 Task: Check the sale-to-list ratio of balcony in the last 3 years.
Action: Mouse moved to (1095, 251)
Screenshot: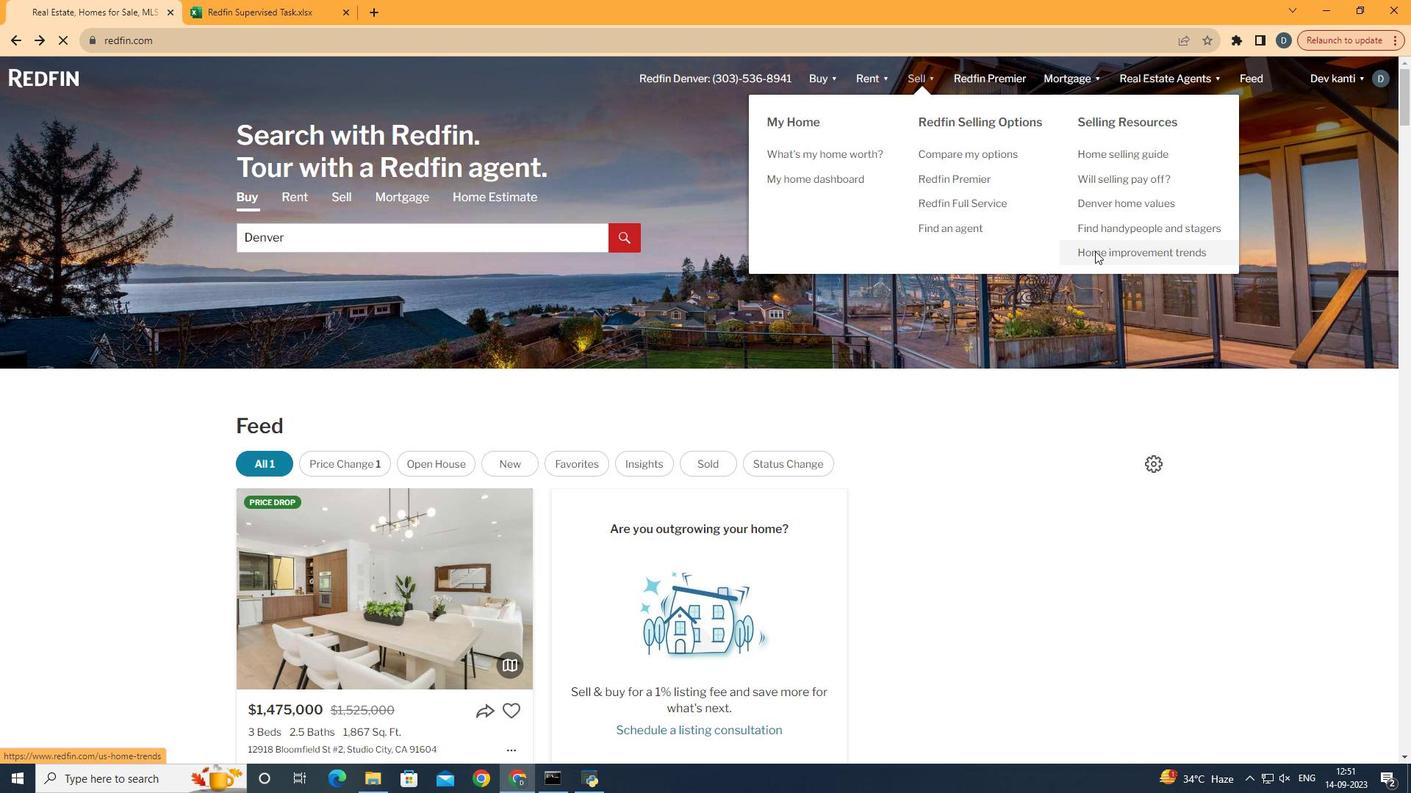 
Action: Mouse pressed left at (1095, 251)
Screenshot: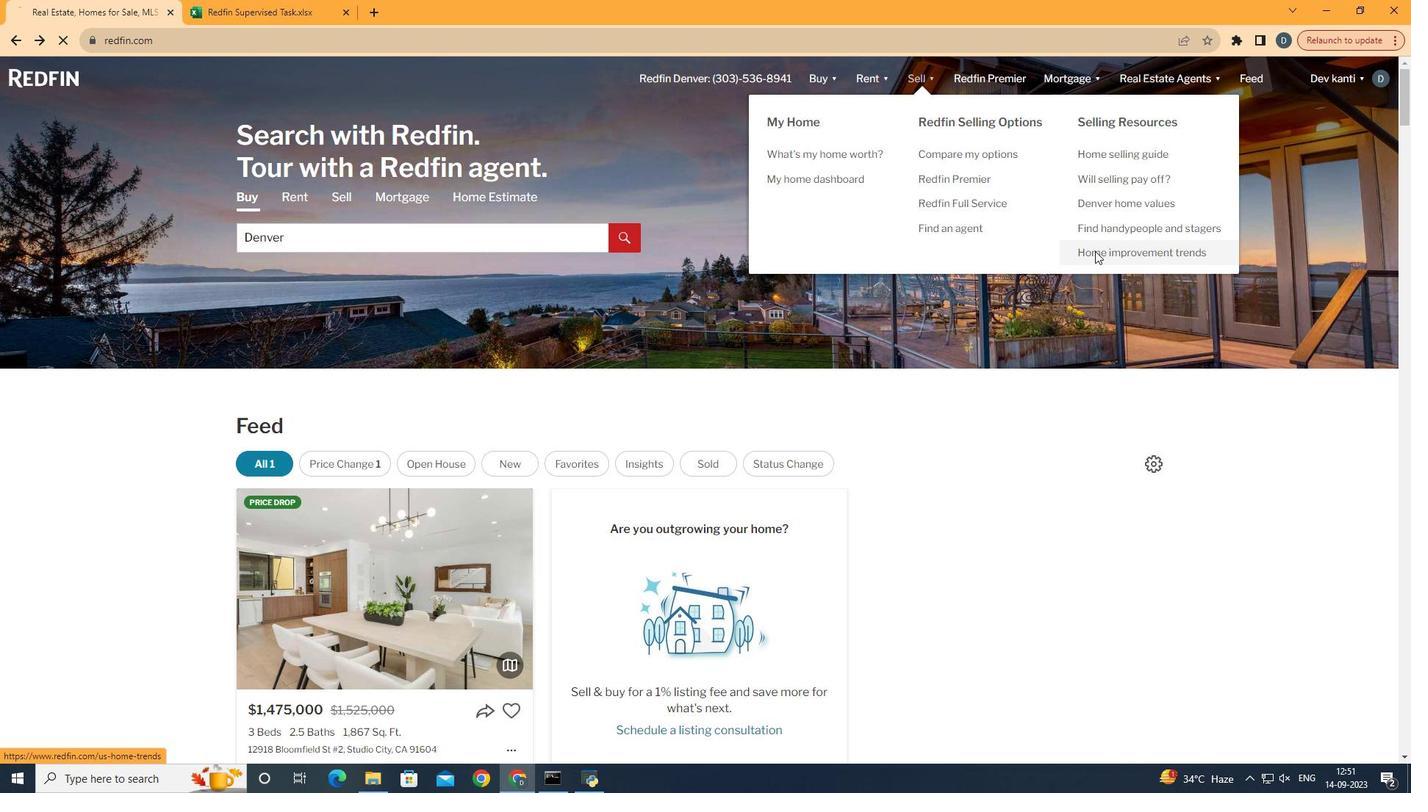 
Action: Mouse moved to (346, 282)
Screenshot: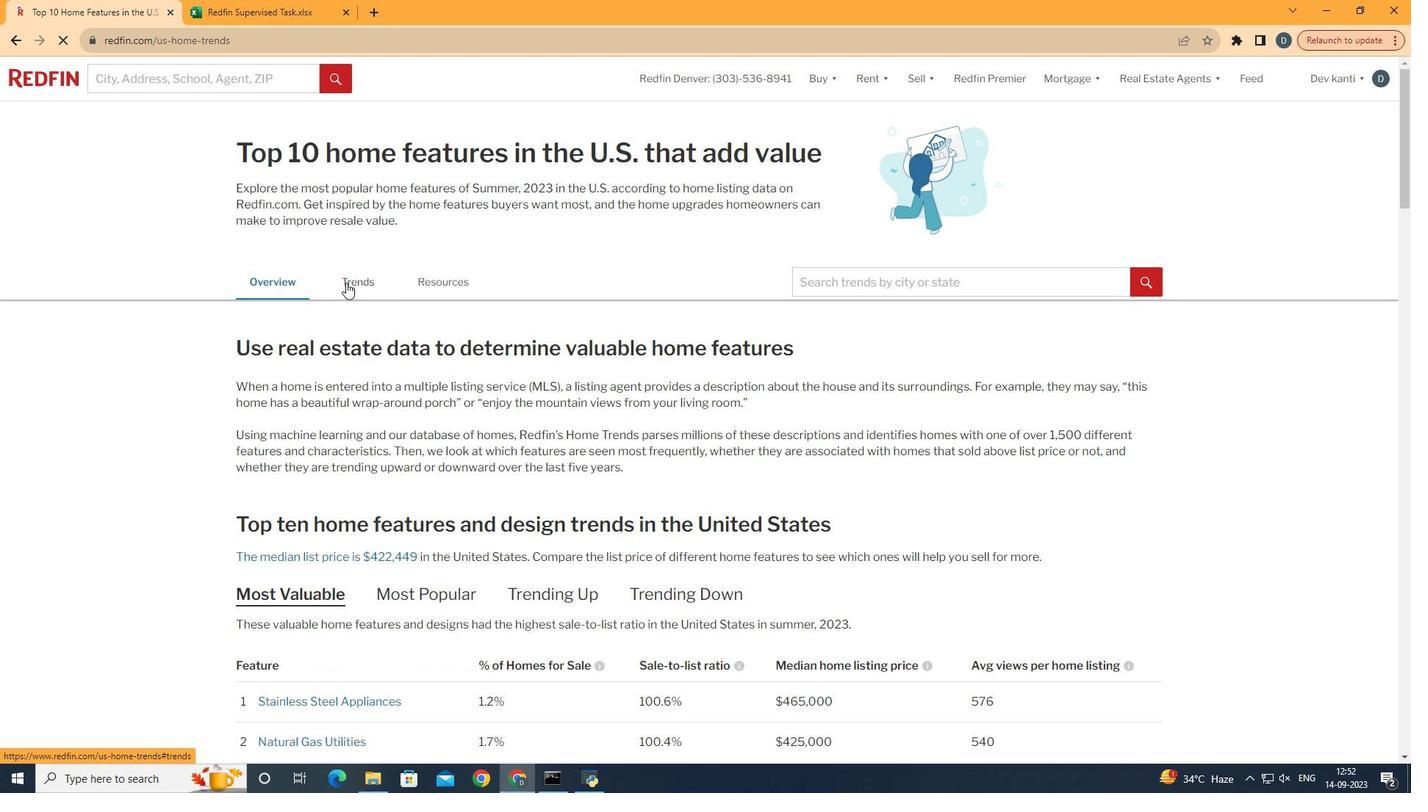 
Action: Mouse pressed left at (346, 282)
Screenshot: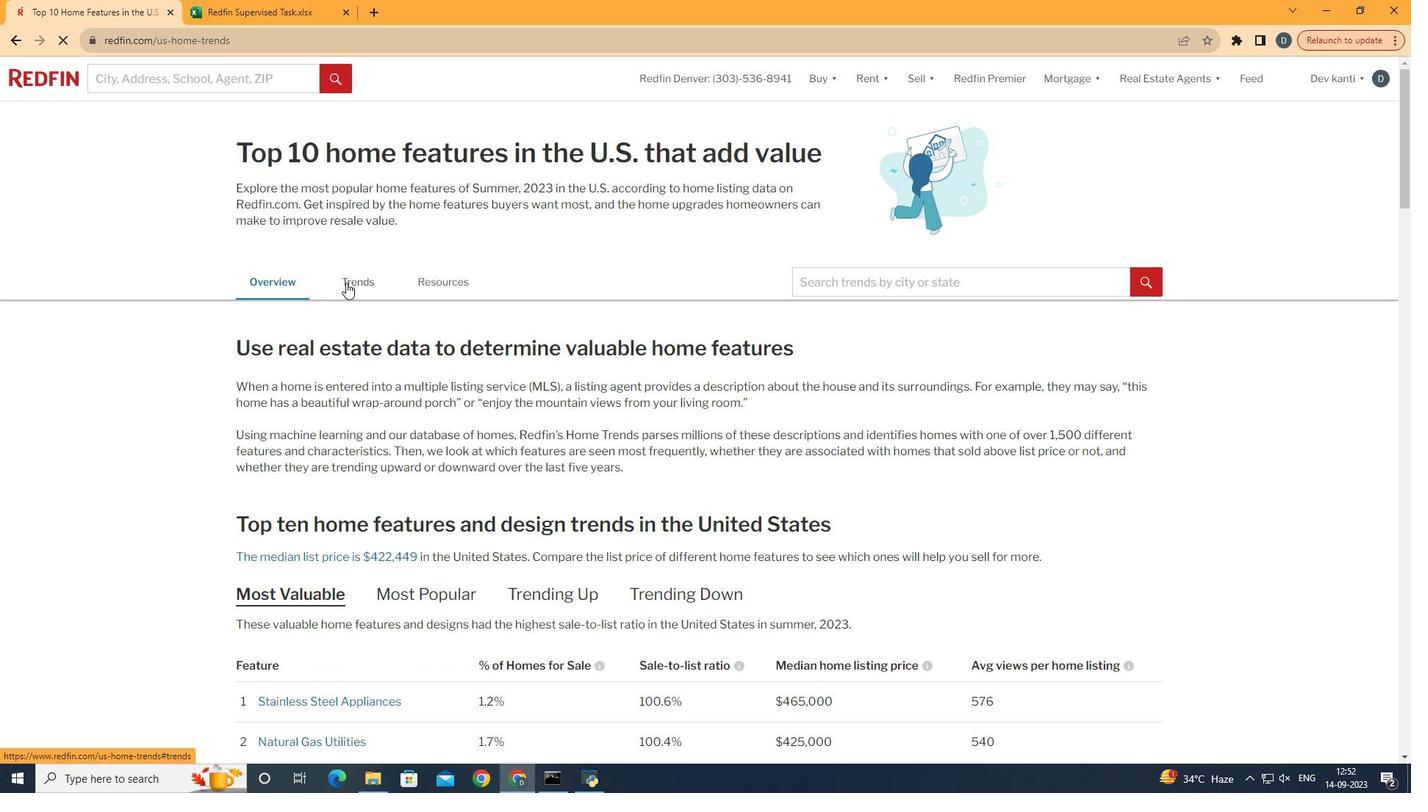 
Action: Mouse moved to (333, 476)
Screenshot: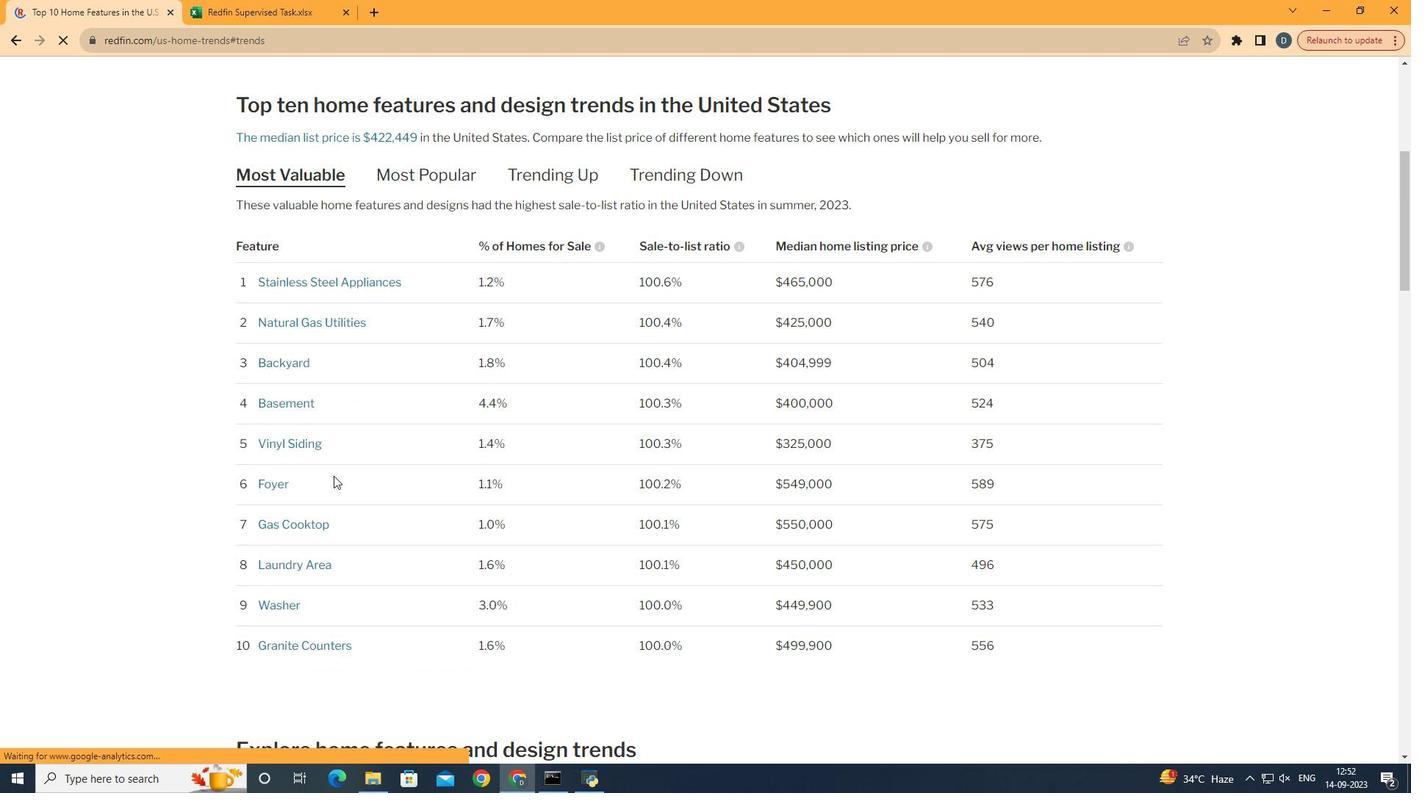 
Action: Mouse scrolled (333, 475) with delta (0, 0)
Screenshot: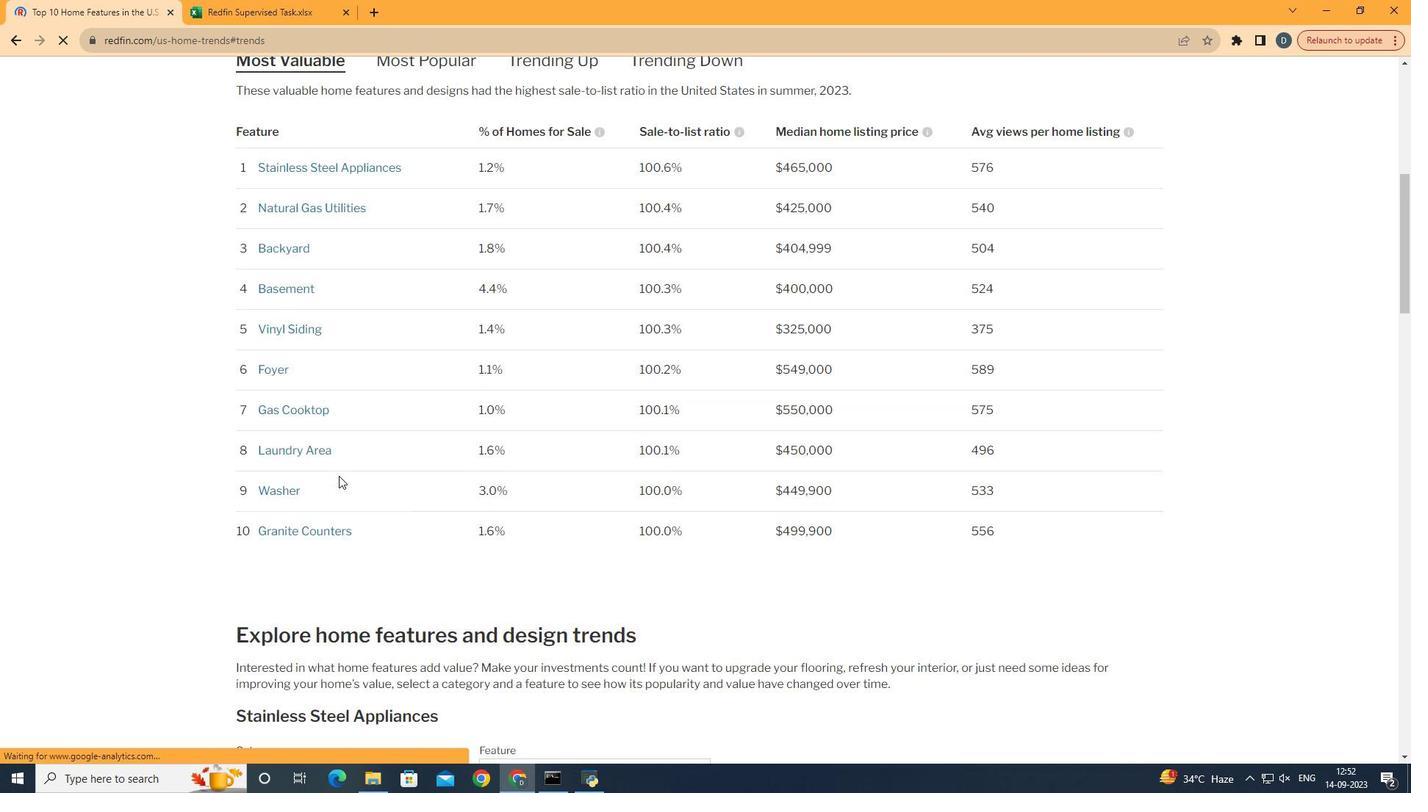 
Action: Mouse scrolled (333, 475) with delta (0, 0)
Screenshot: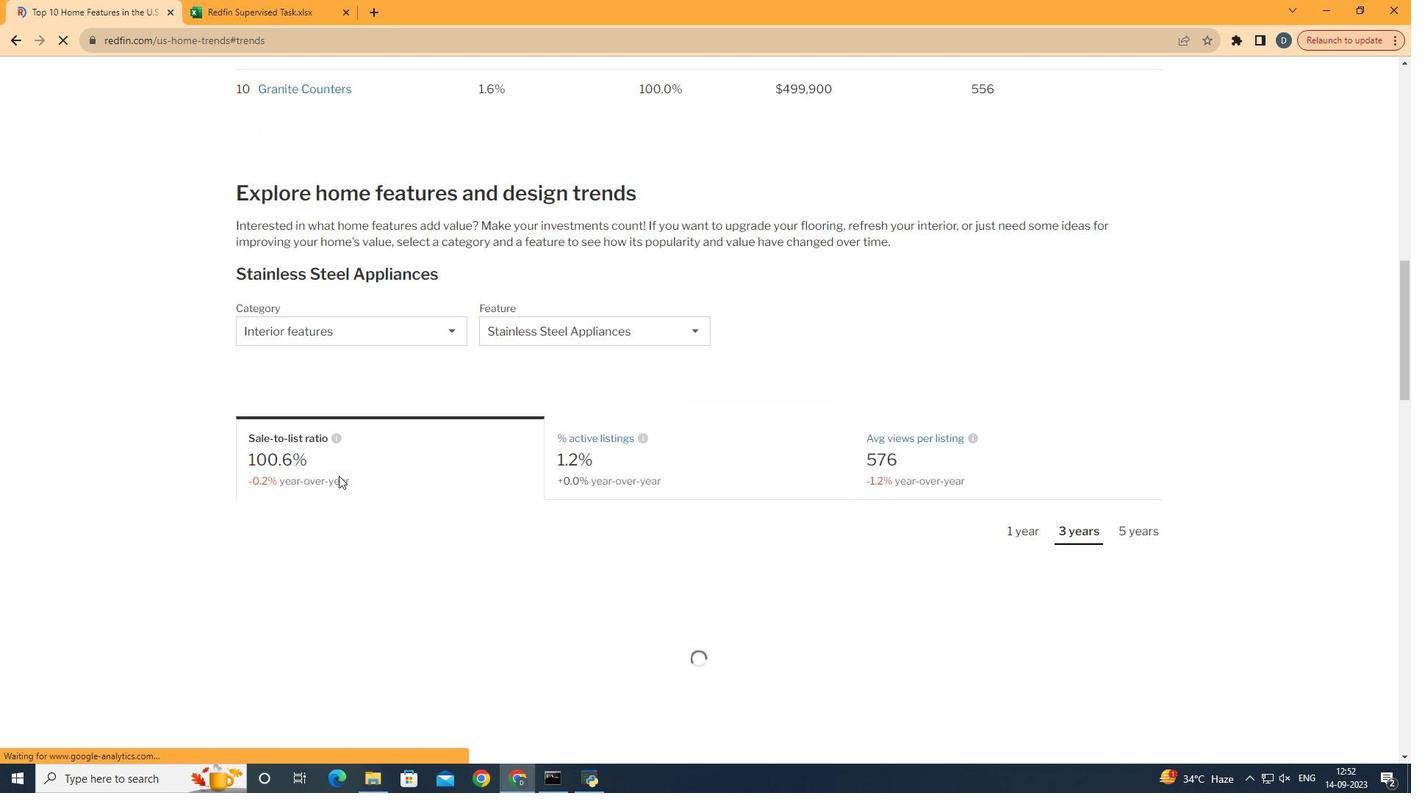 
Action: Mouse scrolled (333, 475) with delta (0, 0)
Screenshot: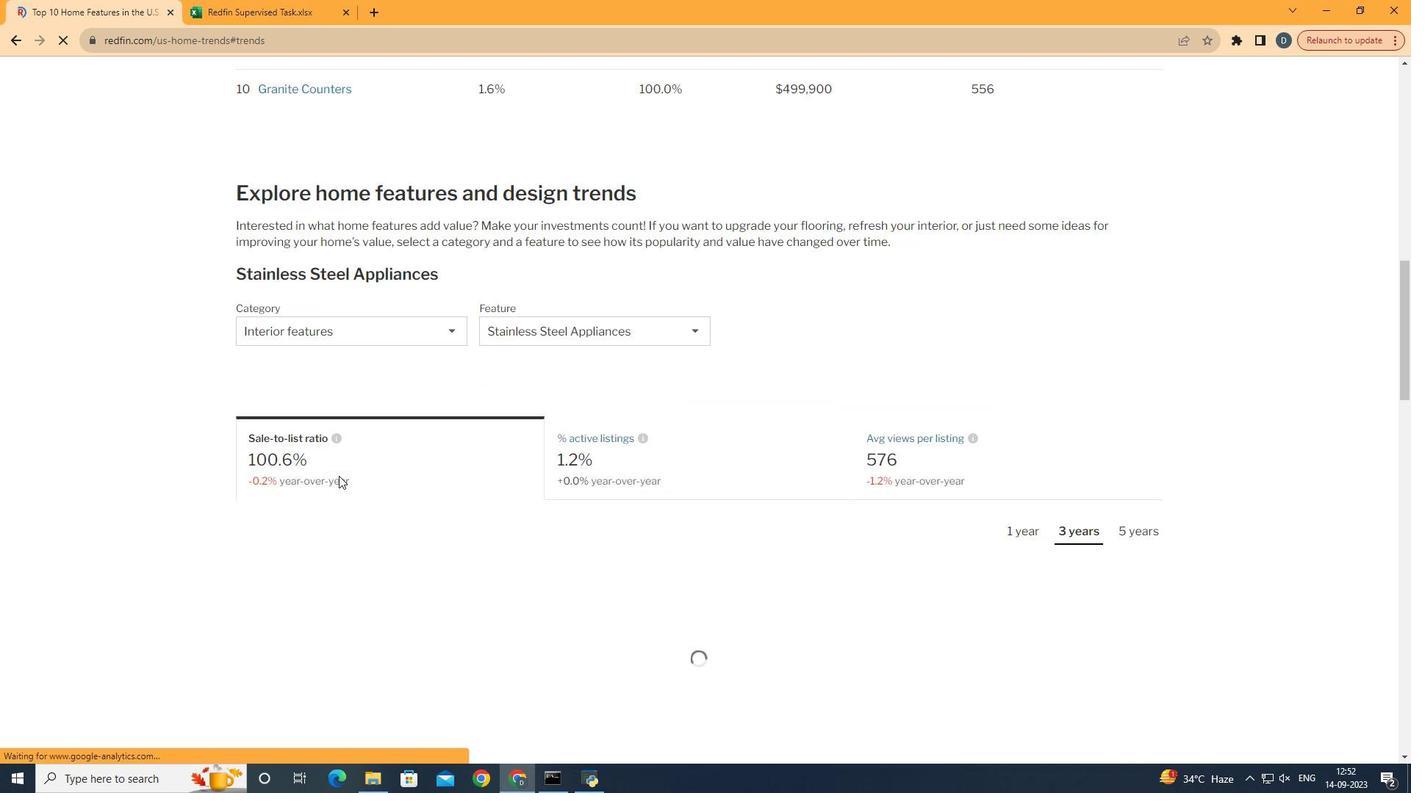 
Action: Mouse scrolled (333, 475) with delta (0, 0)
Screenshot: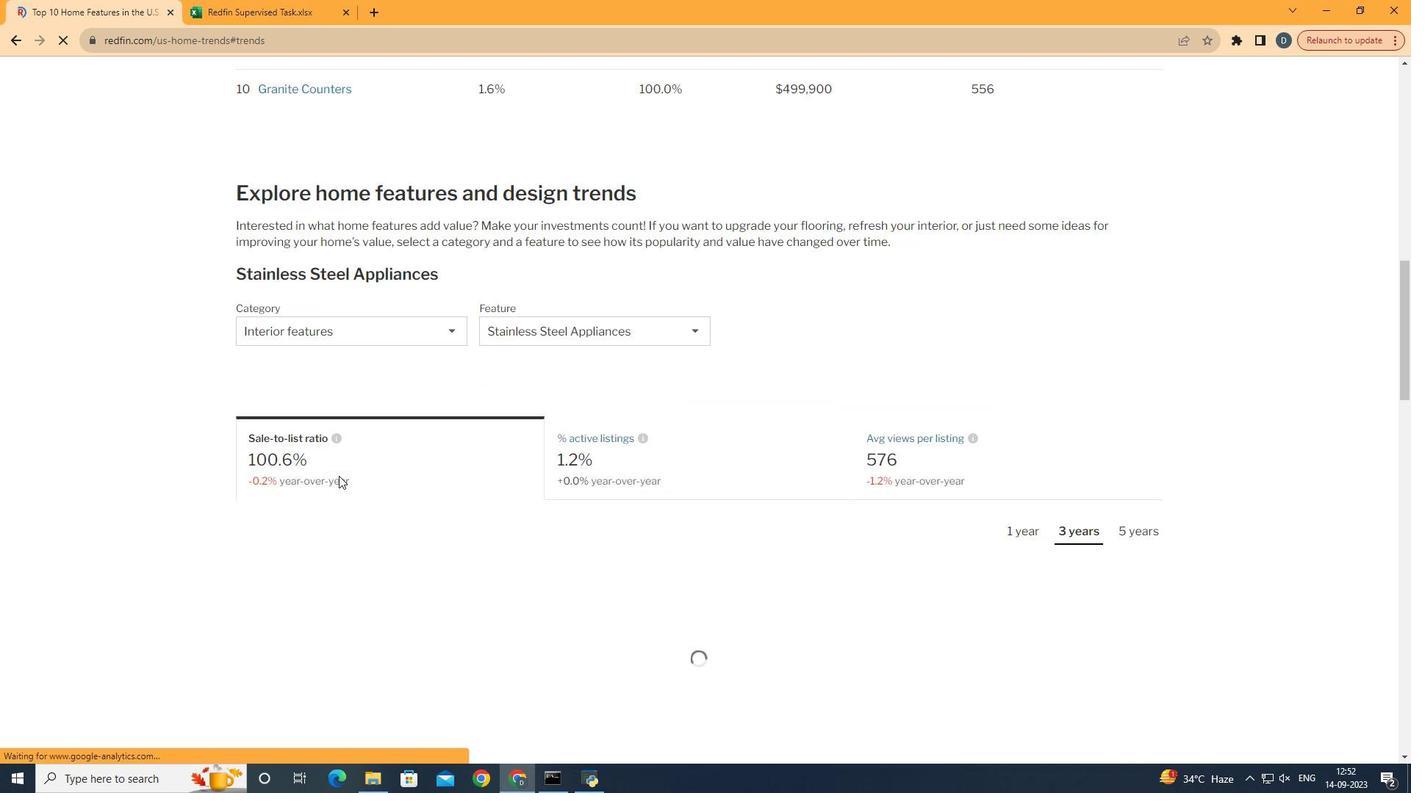 
Action: Mouse scrolled (333, 475) with delta (0, 0)
Screenshot: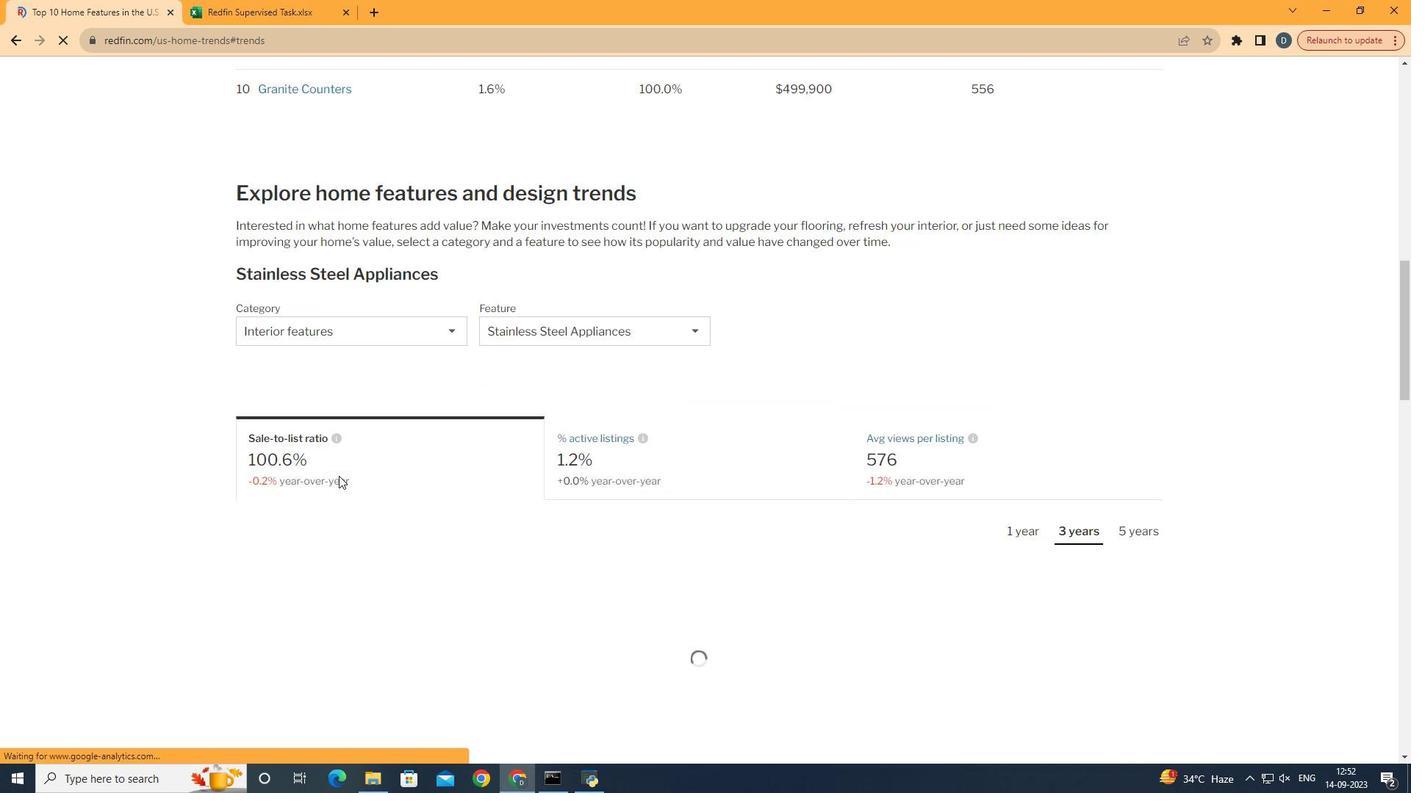 
Action: Mouse moved to (333, 476)
Screenshot: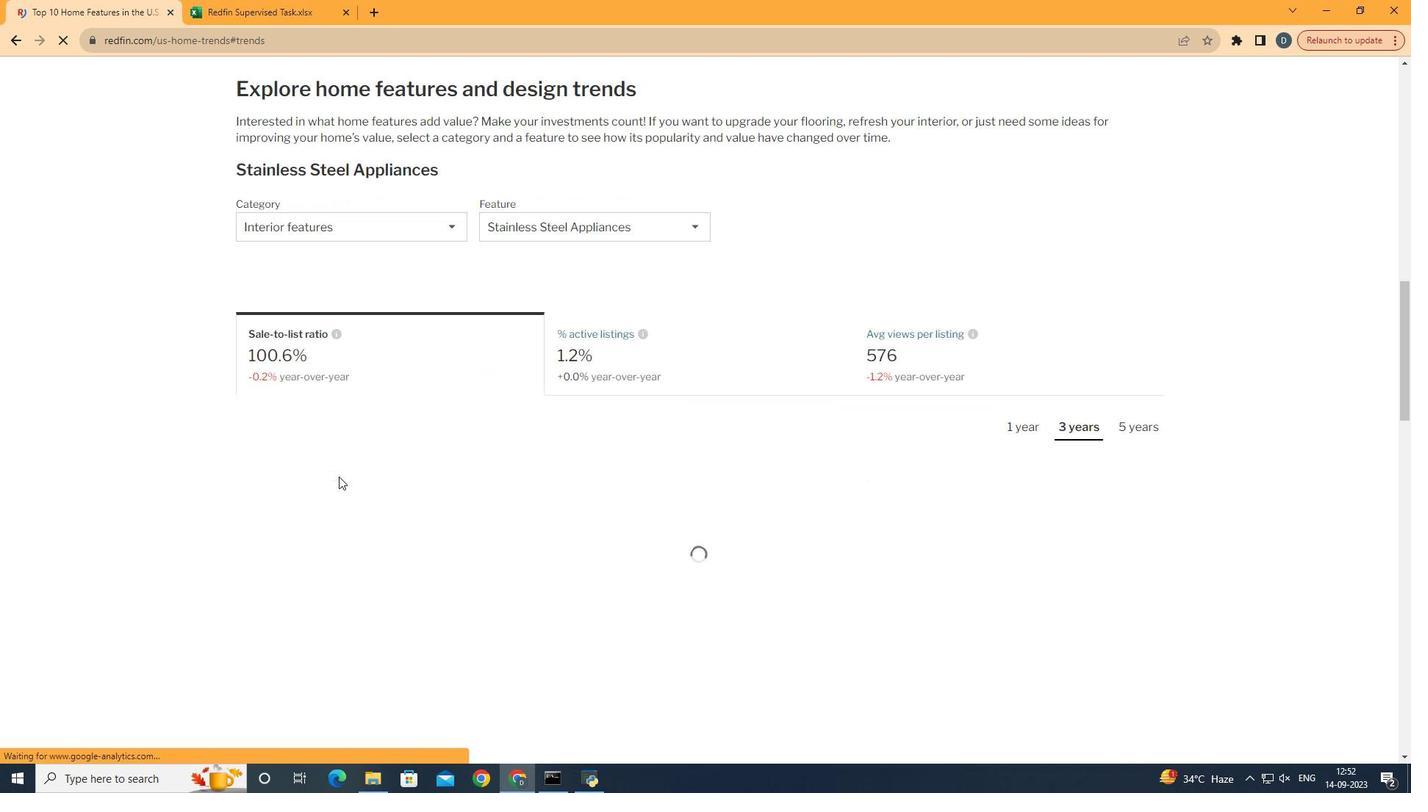 
Action: Mouse scrolled (333, 475) with delta (0, 0)
Screenshot: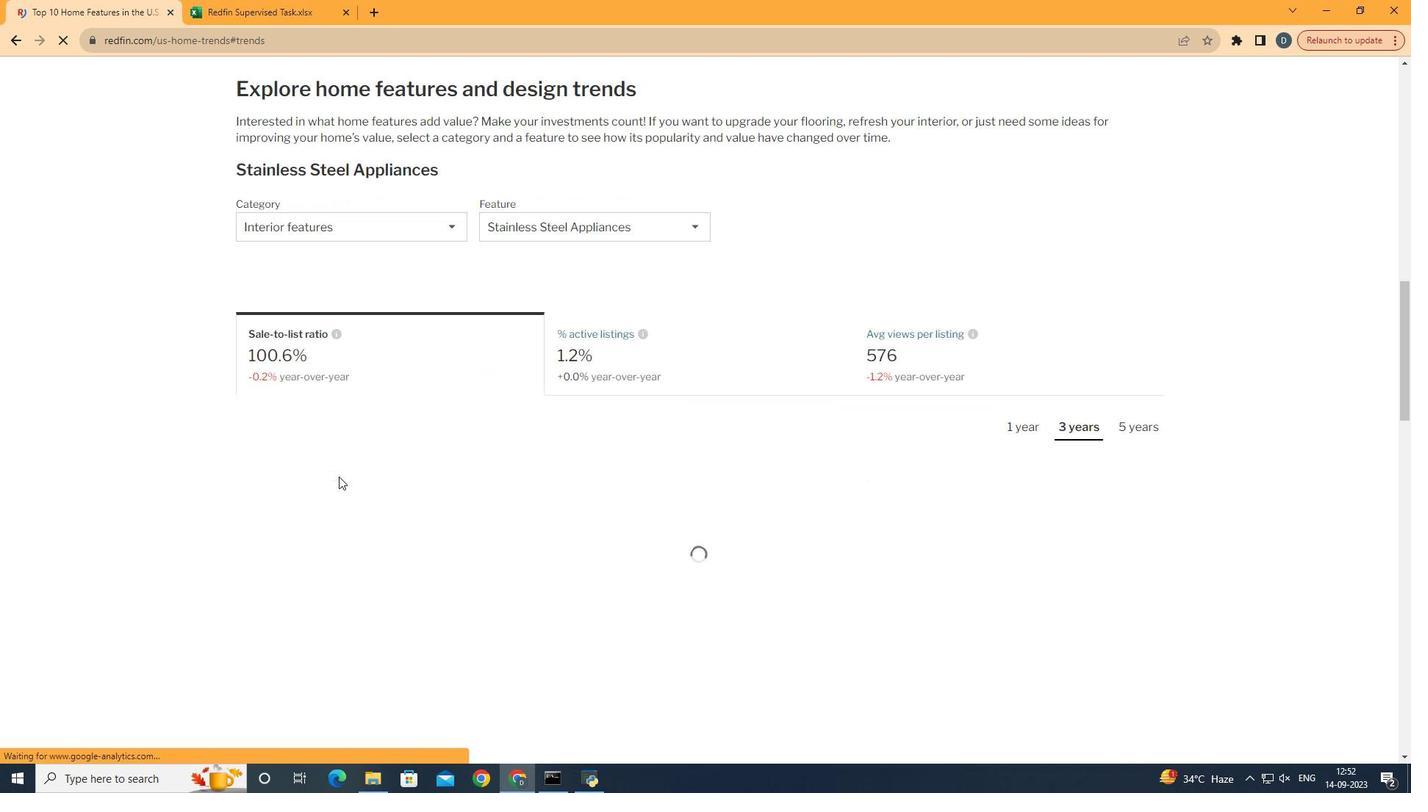 
Action: Mouse moved to (334, 476)
Screenshot: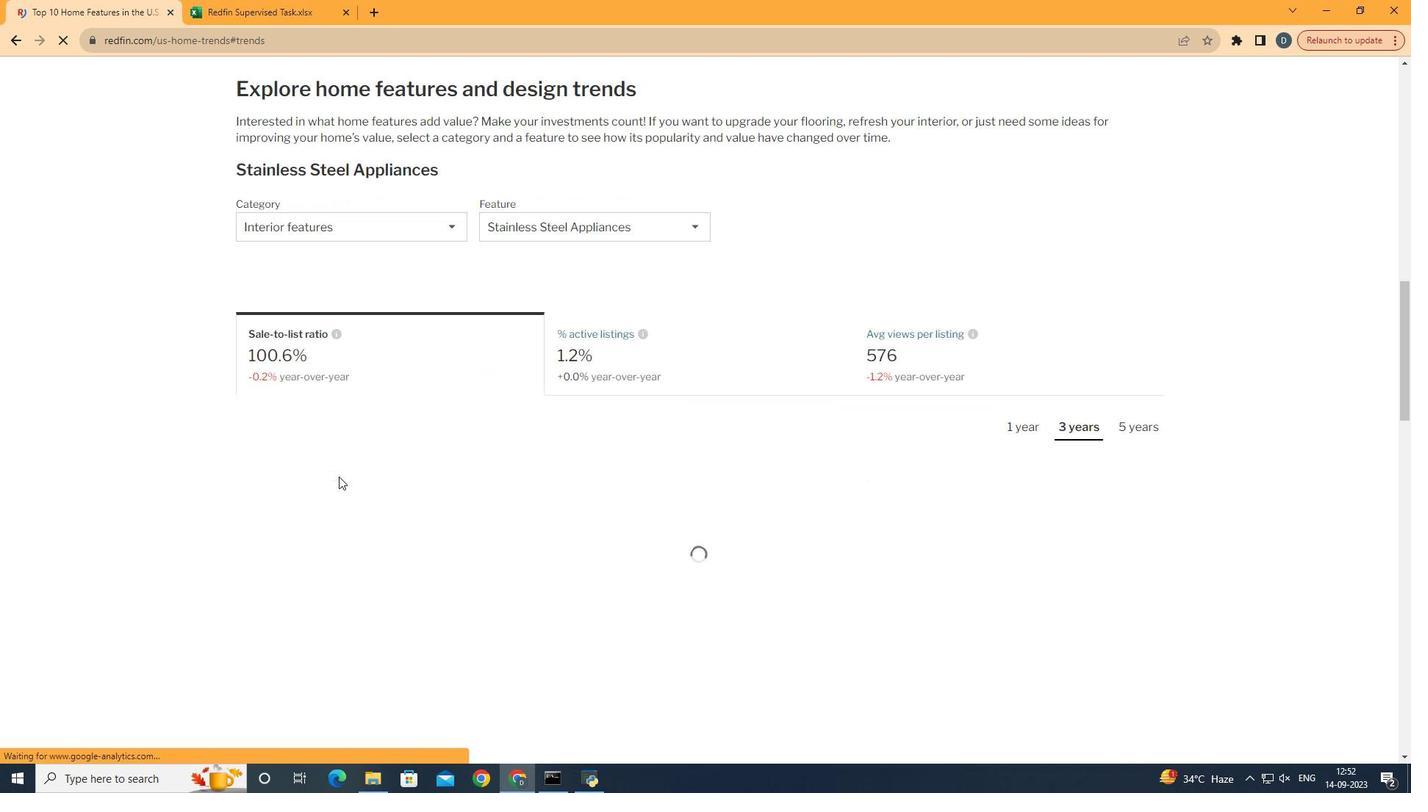 
Action: Mouse scrolled (334, 475) with delta (0, 0)
Screenshot: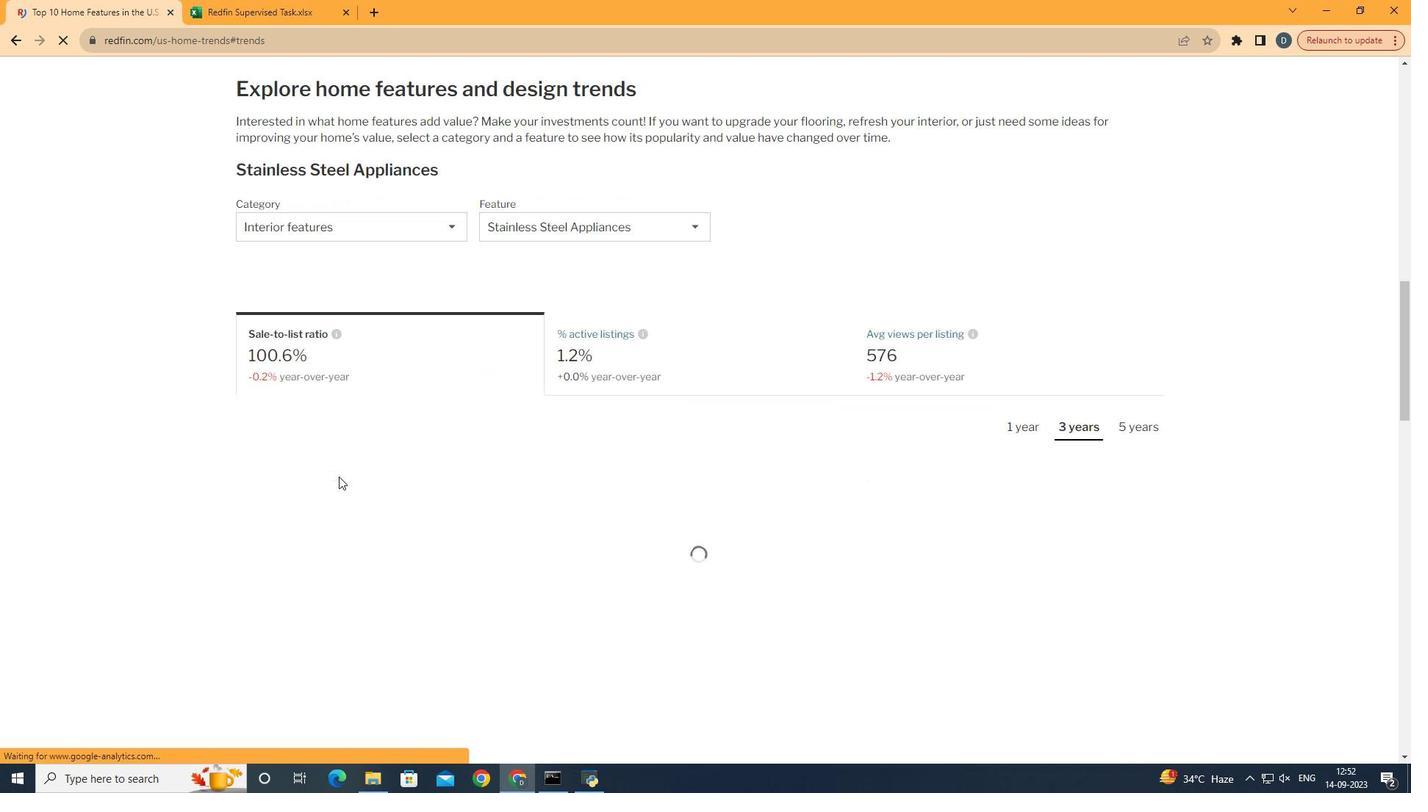 
Action: Mouse moved to (337, 476)
Screenshot: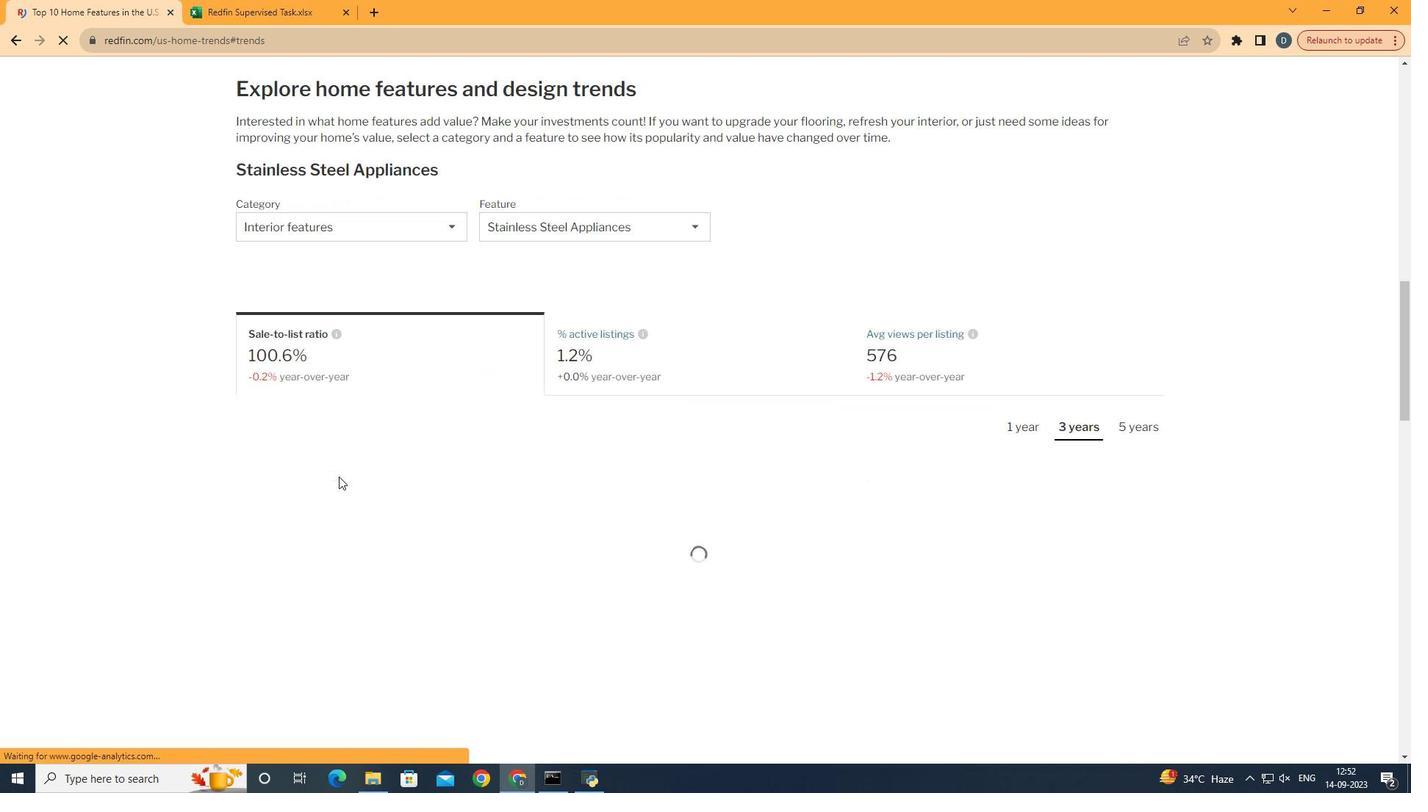 
Action: Mouse scrolled (337, 475) with delta (0, 0)
Screenshot: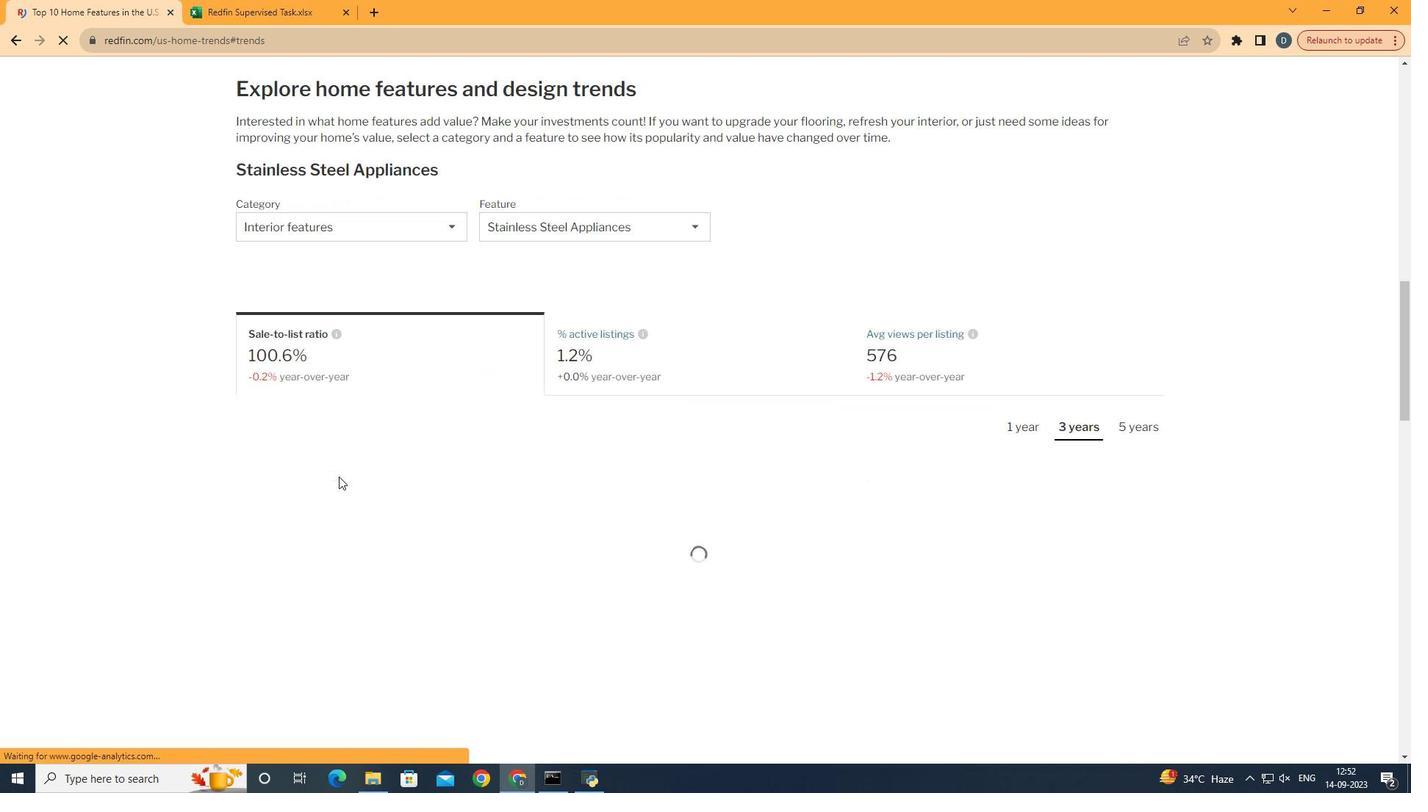 
Action: Mouse moved to (338, 476)
Screenshot: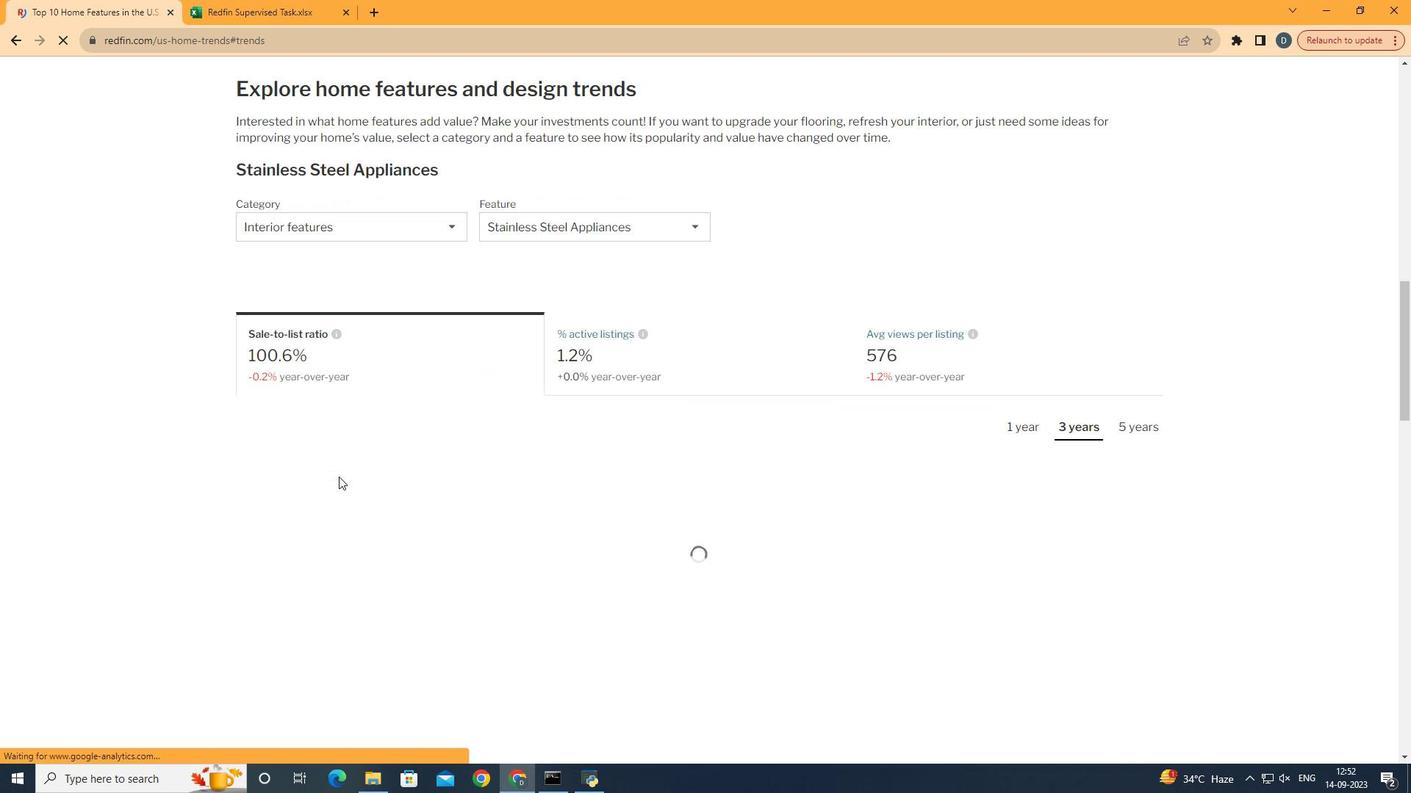 
Action: Mouse scrolled (338, 475) with delta (0, 0)
Screenshot: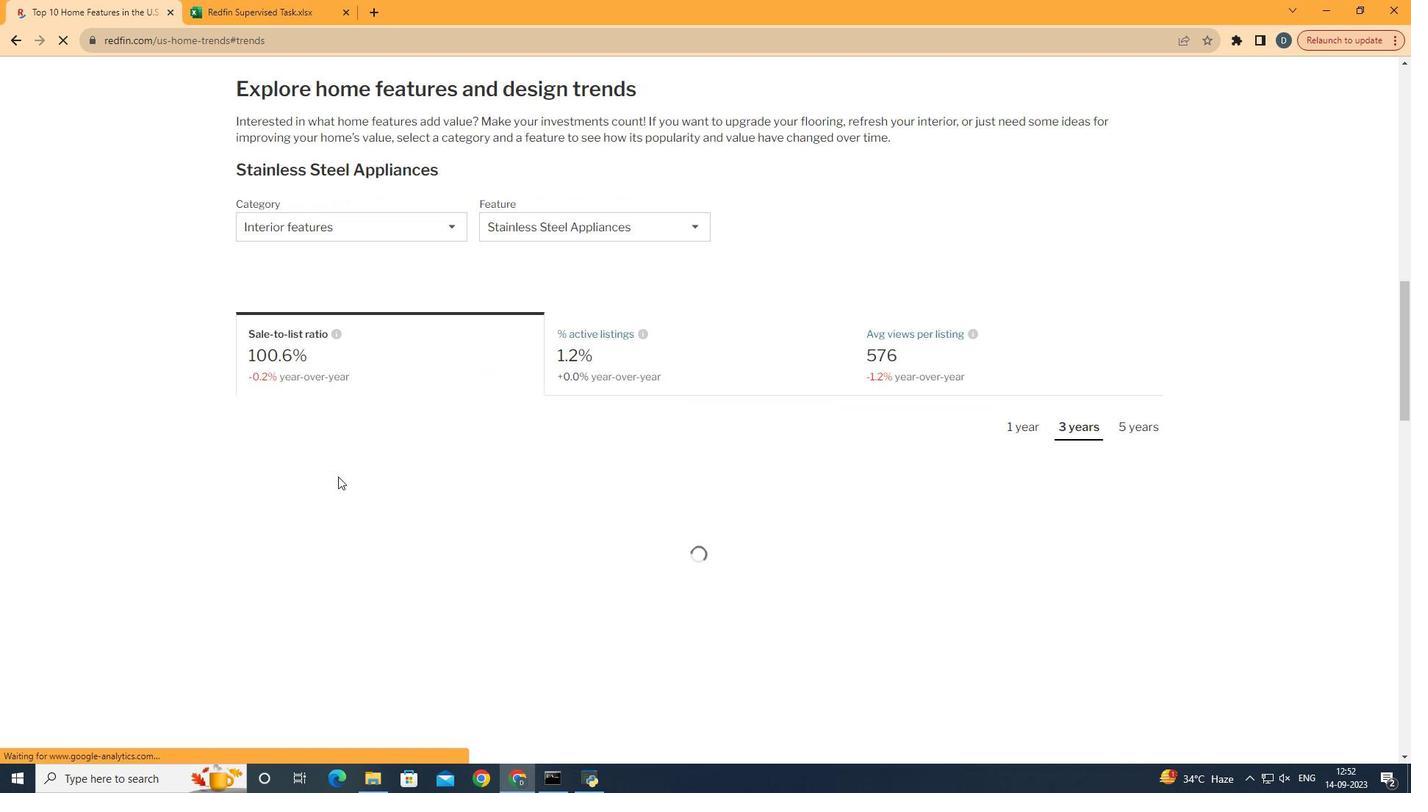 
Action: Mouse moved to (386, 255)
Screenshot: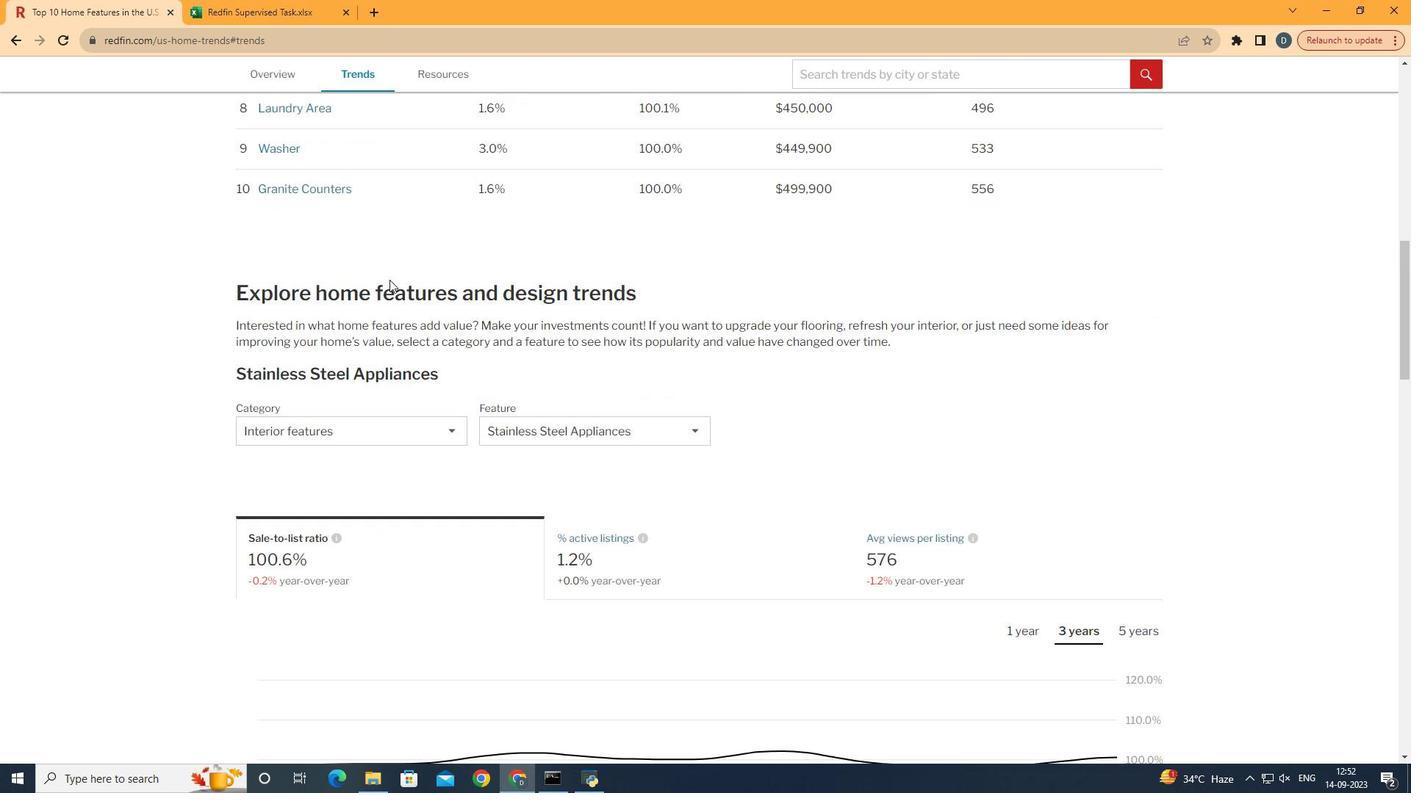 
Action: Mouse scrolled (386, 254) with delta (0, 0)
Screenshot: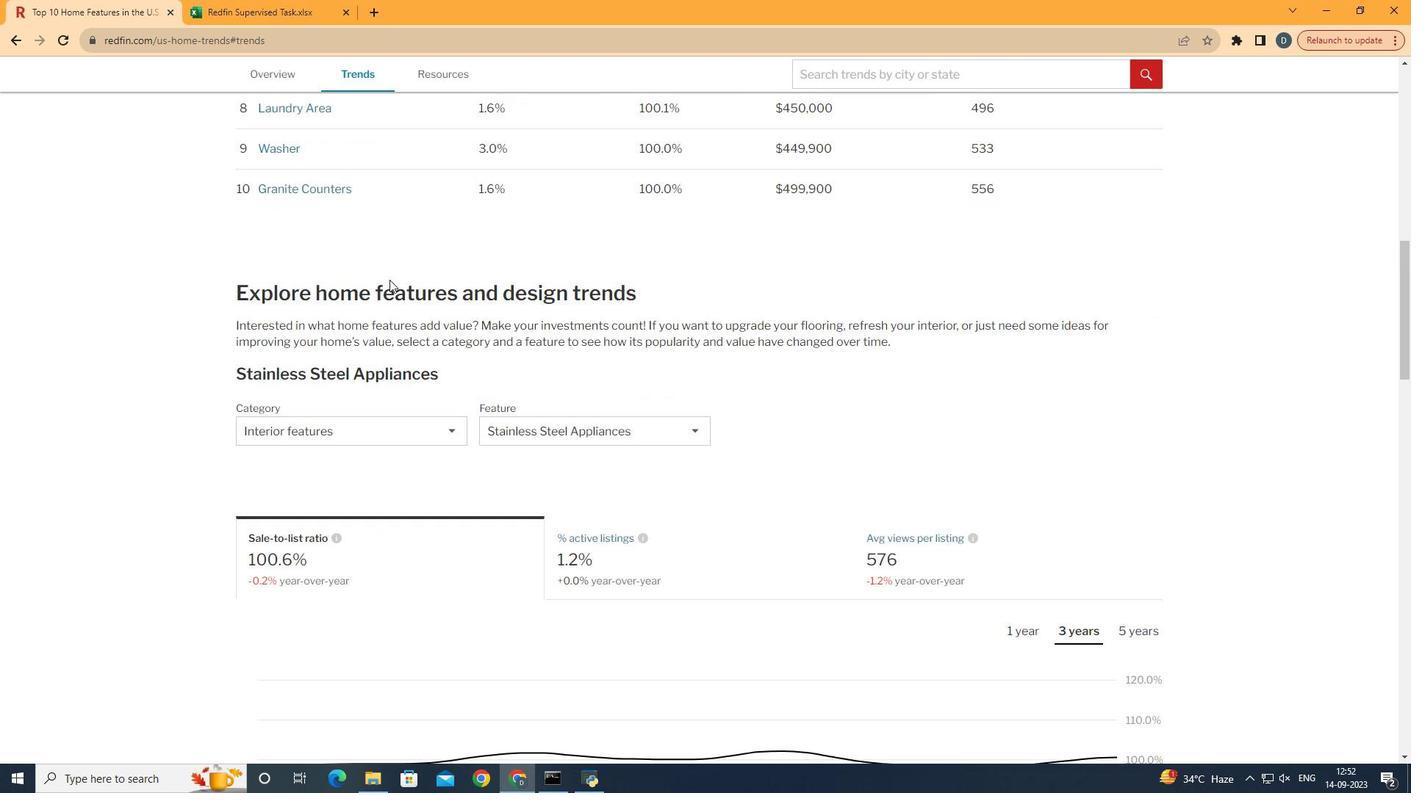 
Action: Mouse moved to (387, 258)
Screenshot: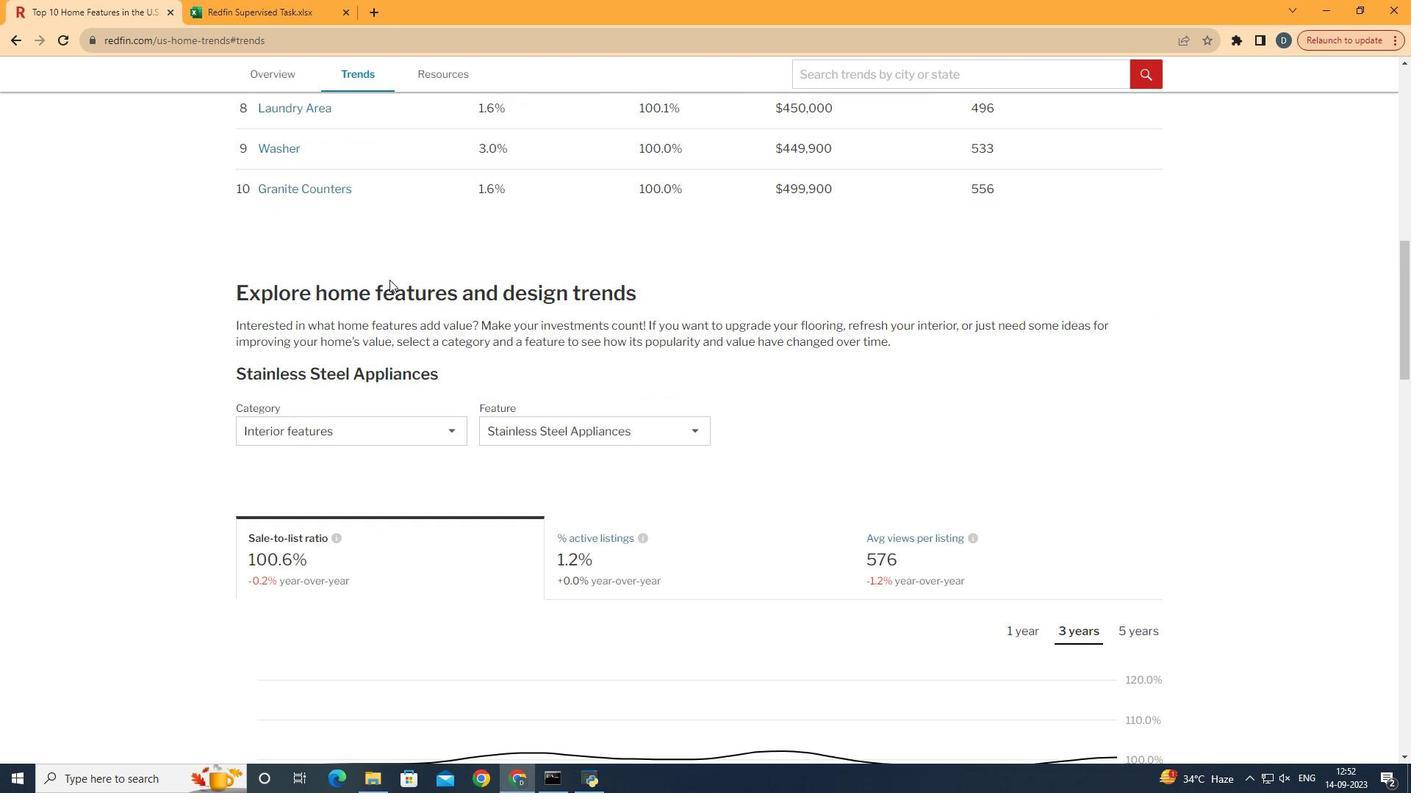 
Action: Mouse scrolled (387, 257) with delta (0, 0)
Screenshot: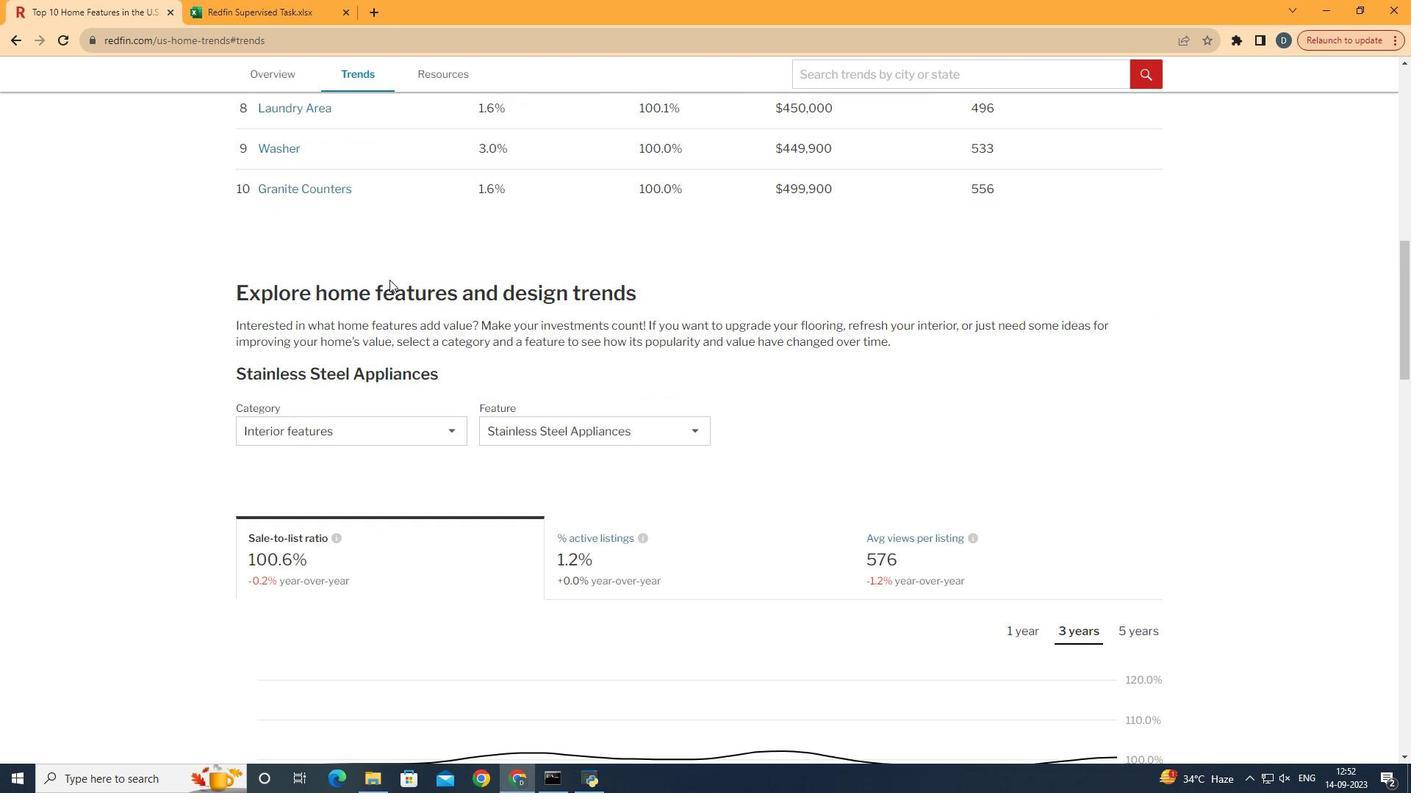 
Action: Mouse moved to (388, 262)
Screenshot: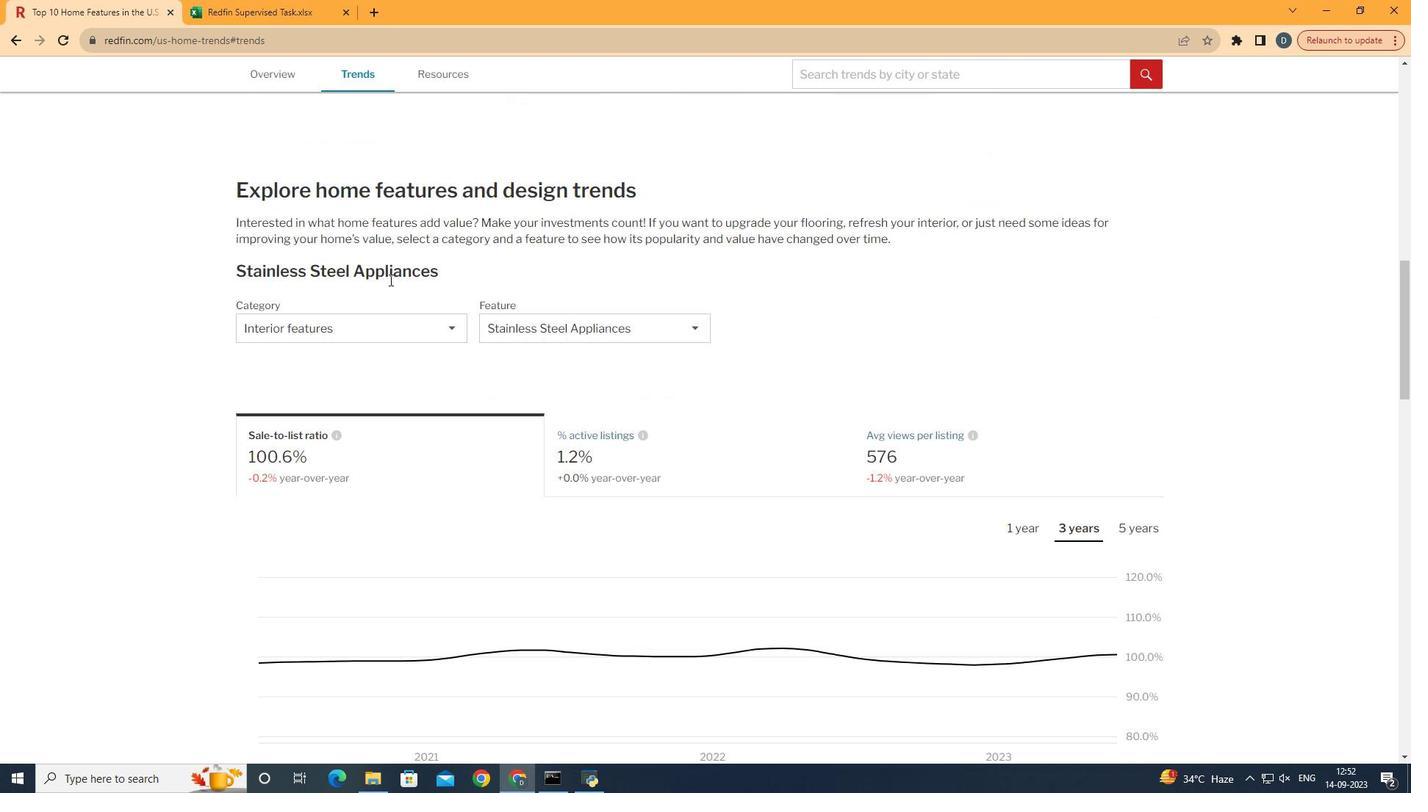 
Action: Mouse scrolled (388, 261) with delta (0, 0)
Screenshot: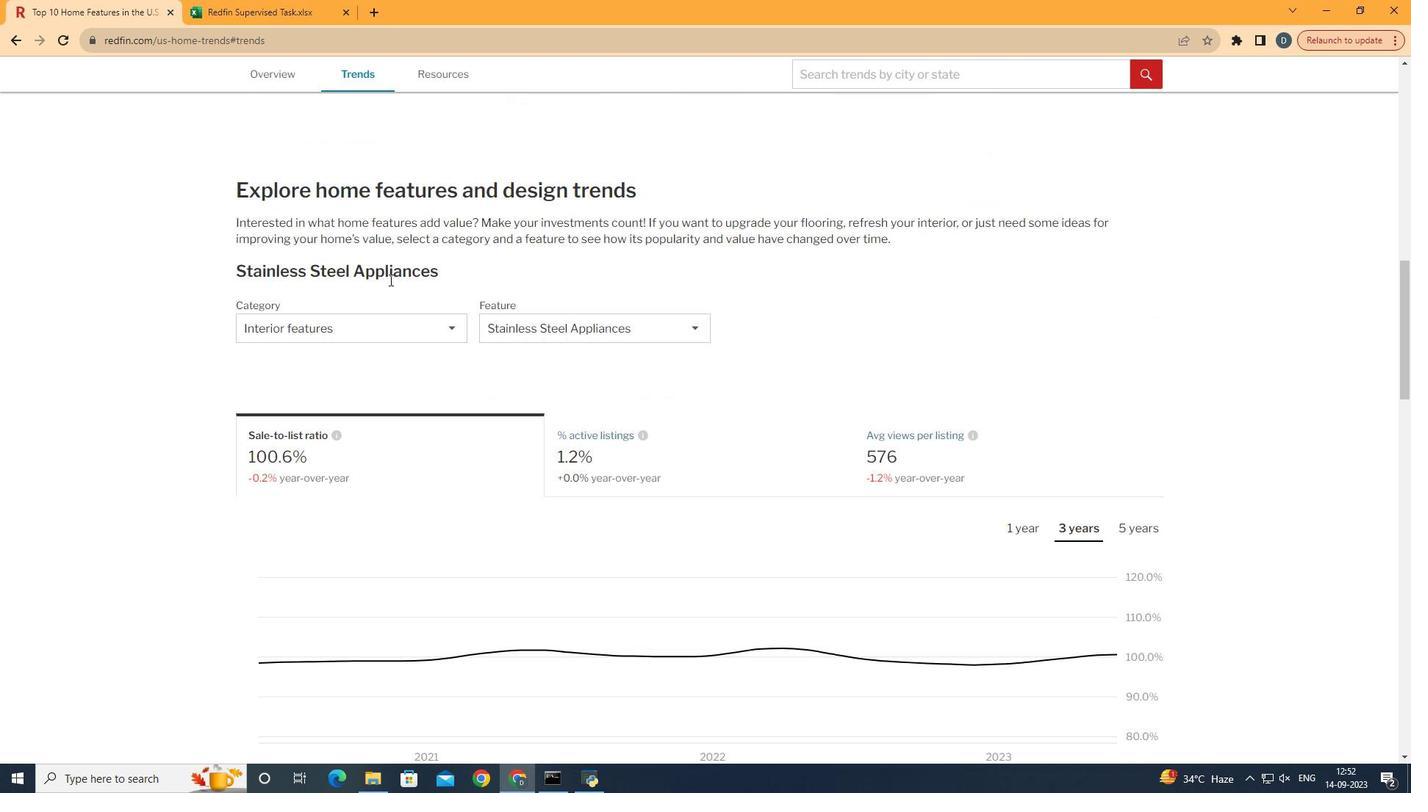 
Action: Mouse moved to (388, 264)
Screenshot: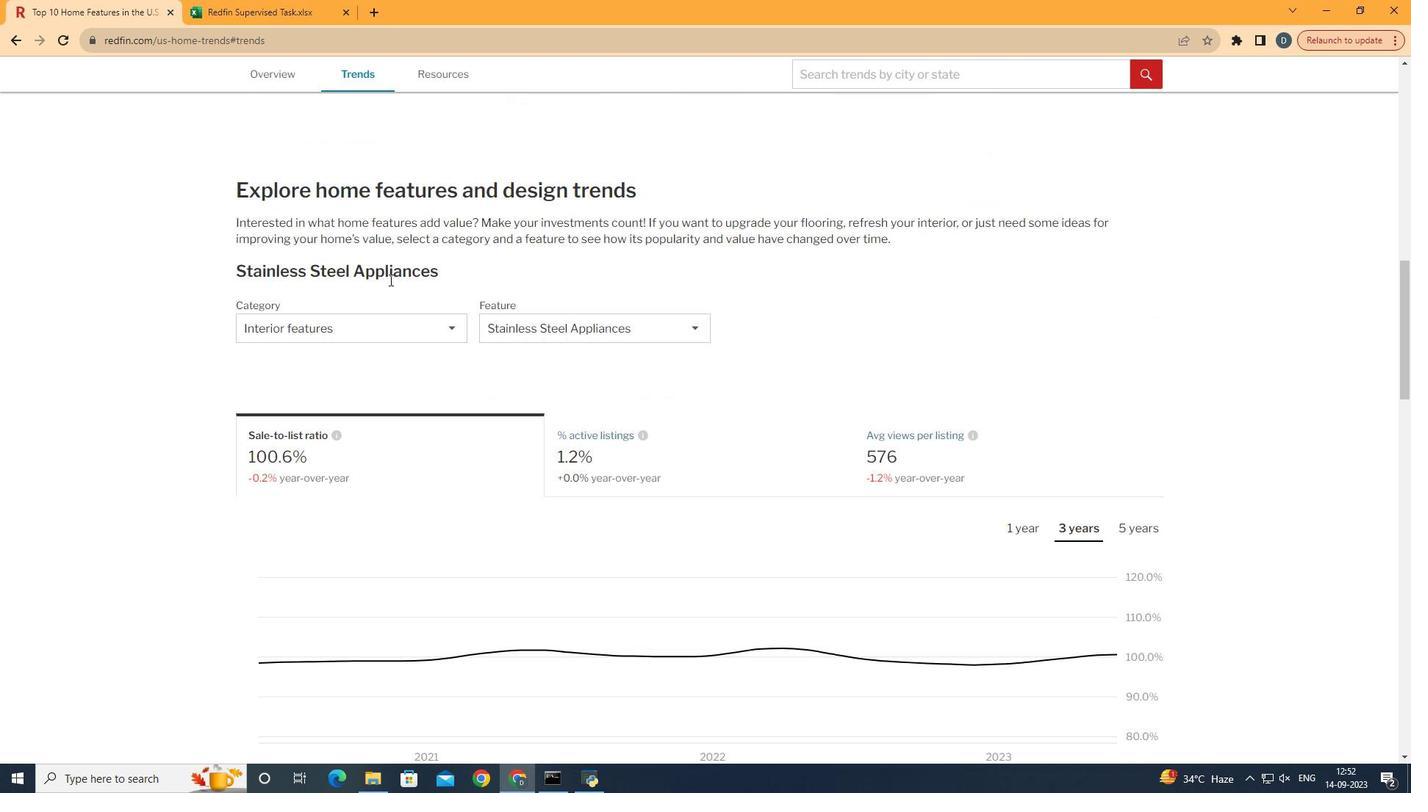 
Action: Mouse scrolled (388, 263) with delta (0, 0)
Screenshot: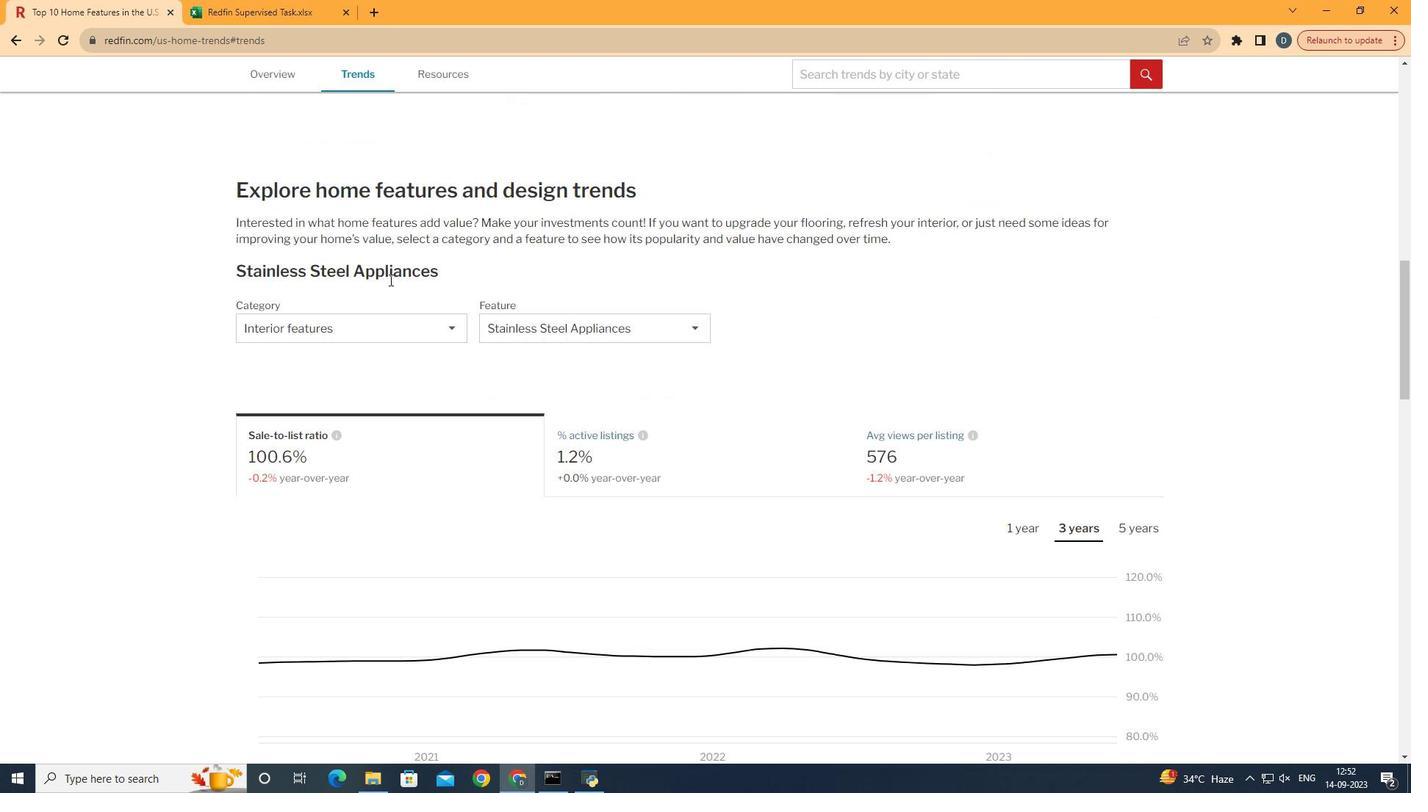 
Action: Mouse moved to (389, 265)
Screenshot: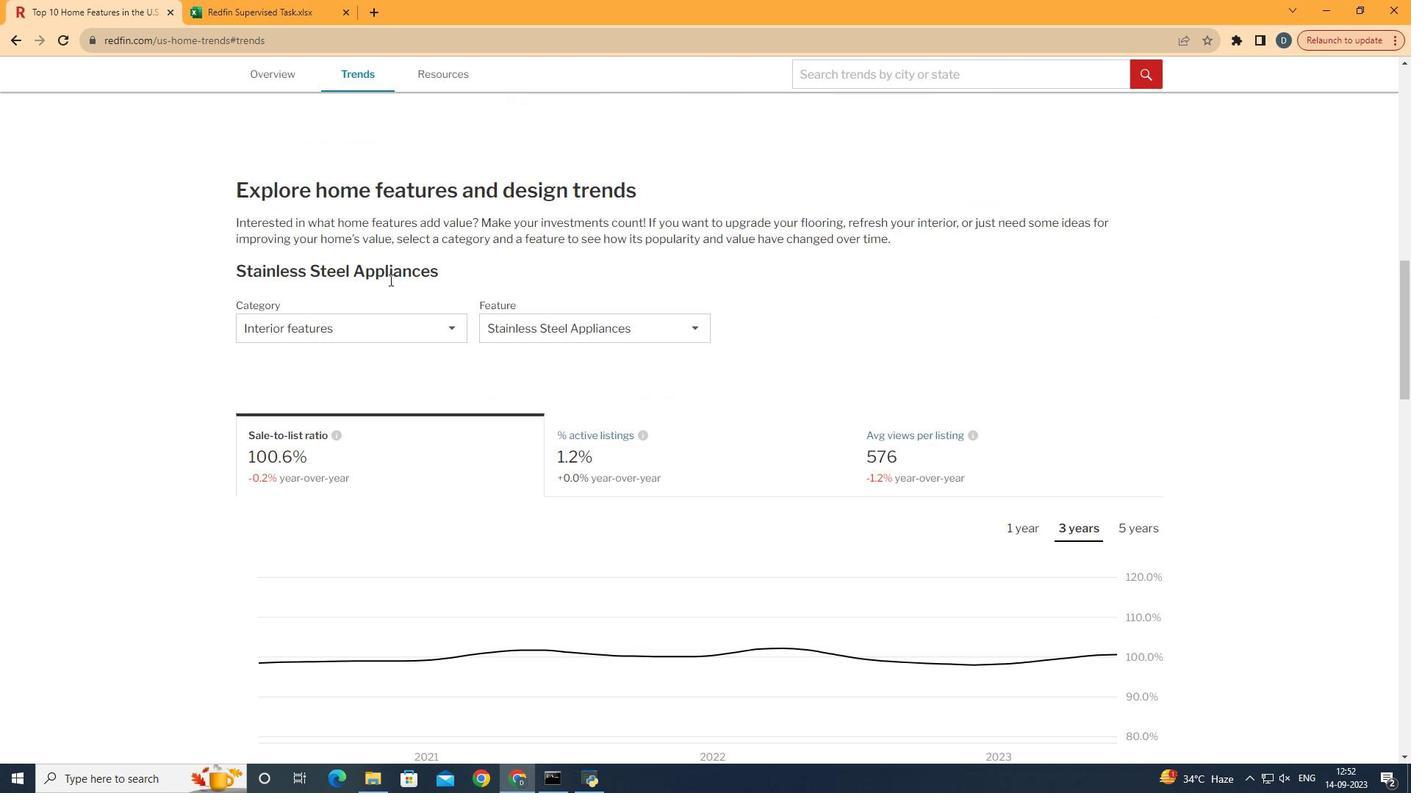 
Action: Mouse scrolled (389, 264) with delta (0, 0)
Screenshot: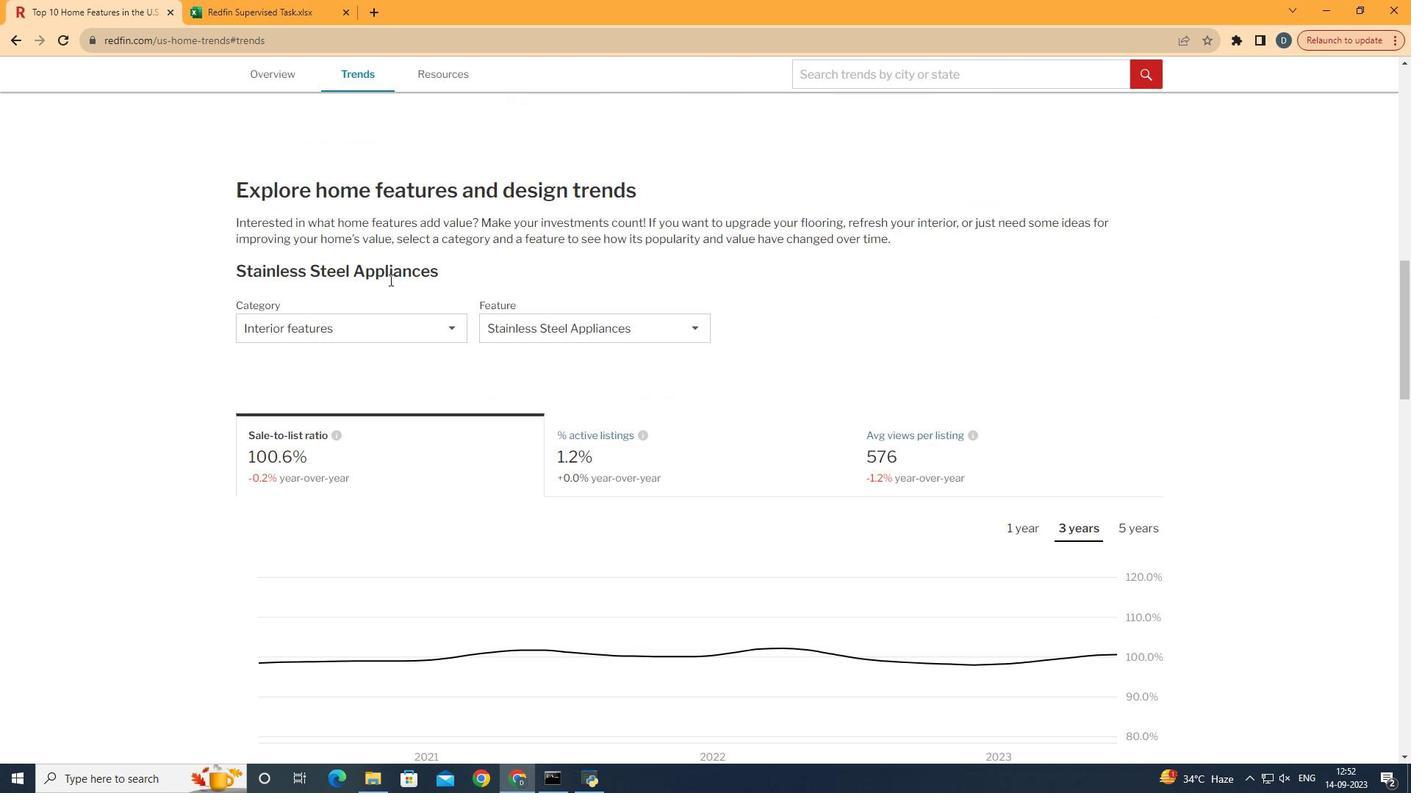 
Action: Mouse moved to (389, 270)
Screenshot: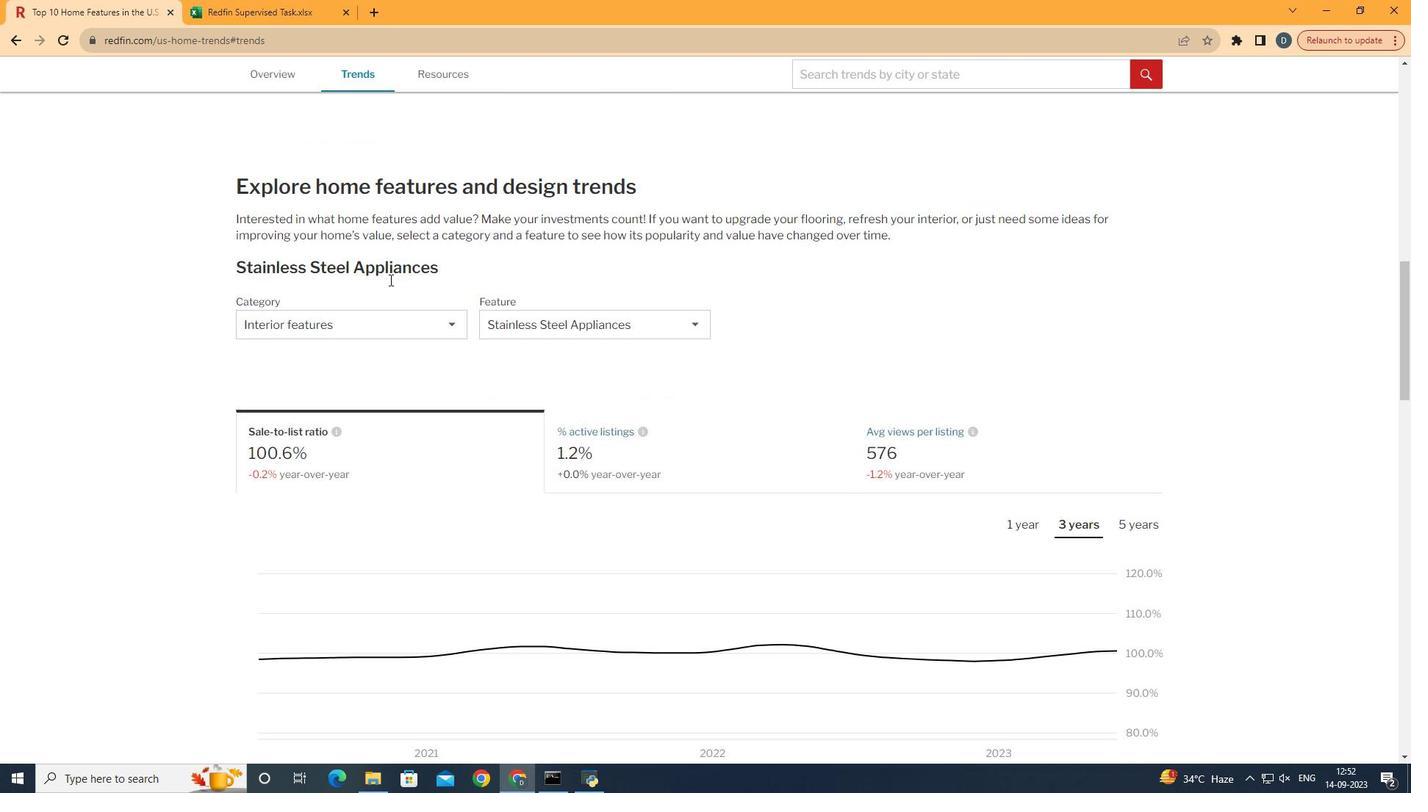 
Action: Mouse scrolled (389, 269) with delta (0, 0)
Screenshot: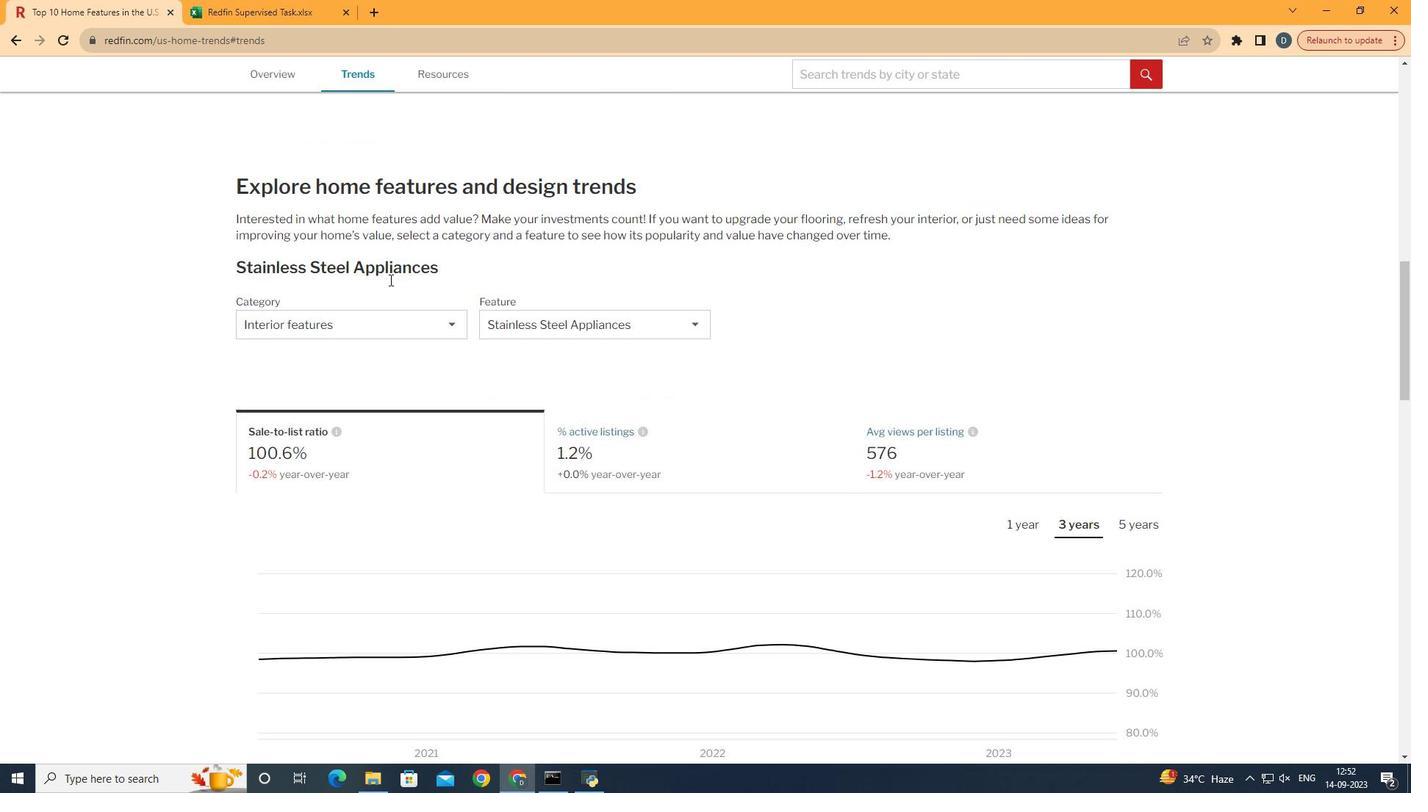 
Action: Mouse moved to (387, 325)
Screenshot: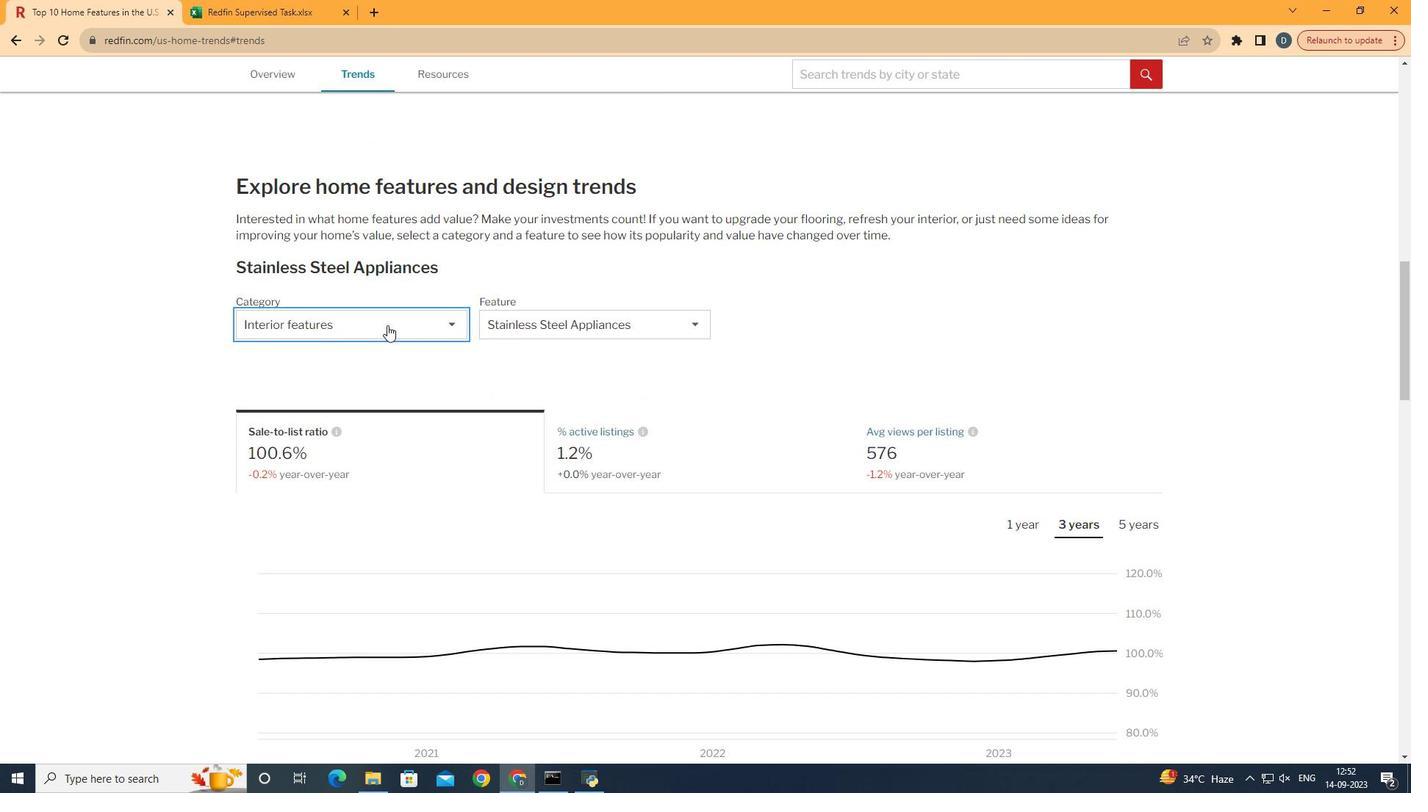 
Action: Mouse pressed left at (387, 325)
Screenshot: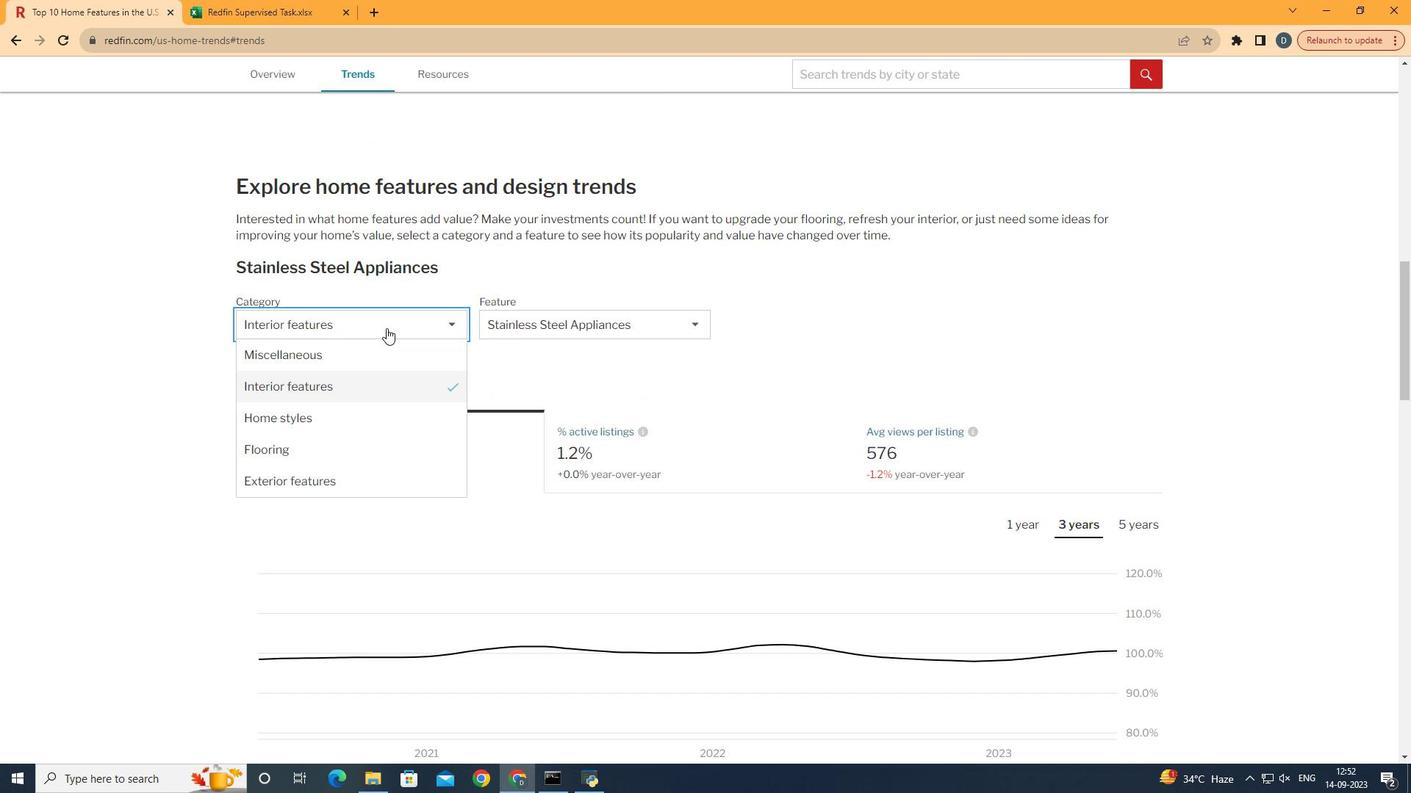 
Action: Mouse moved to (368, 475)
Screenshot: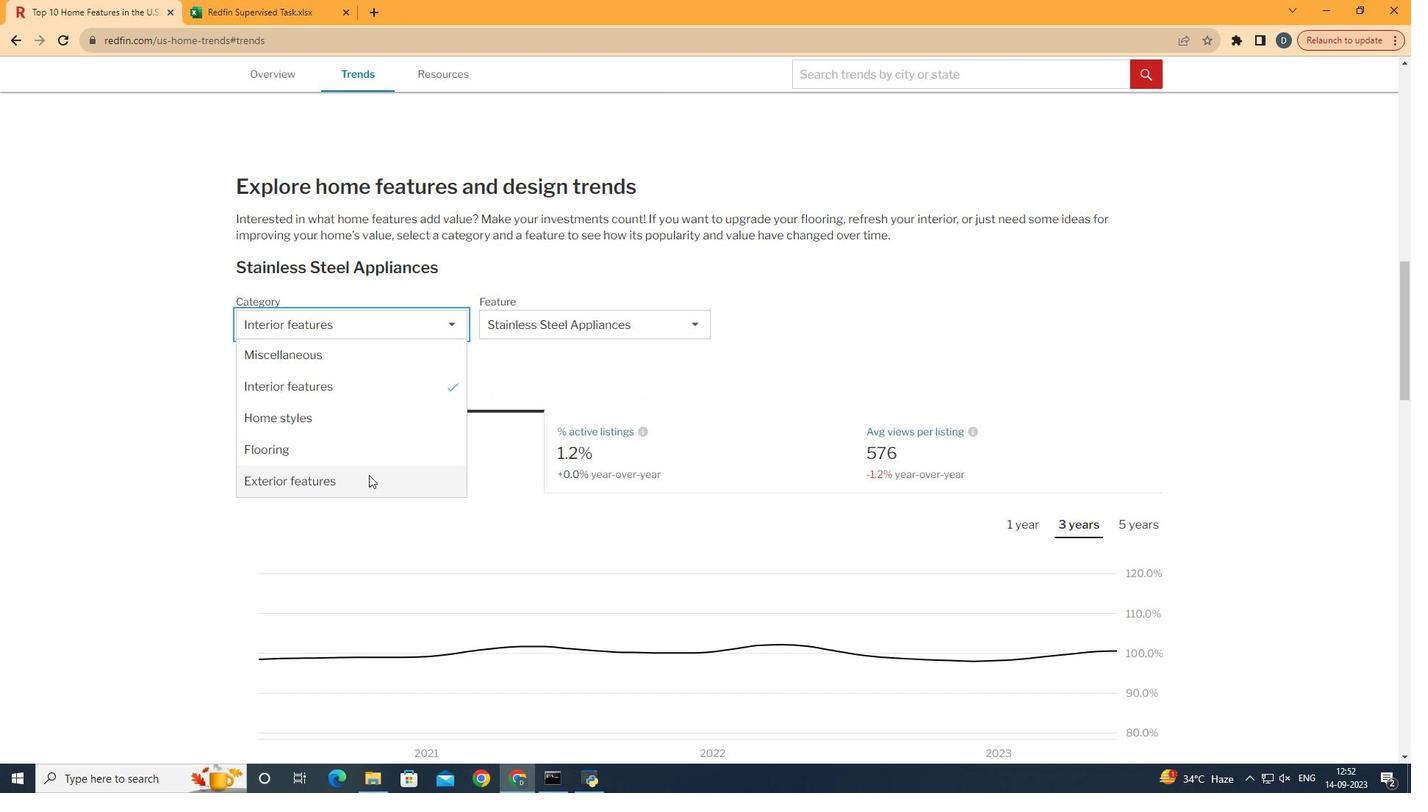 
Action: Mouse pressed left at (368, 475)
Screenshot: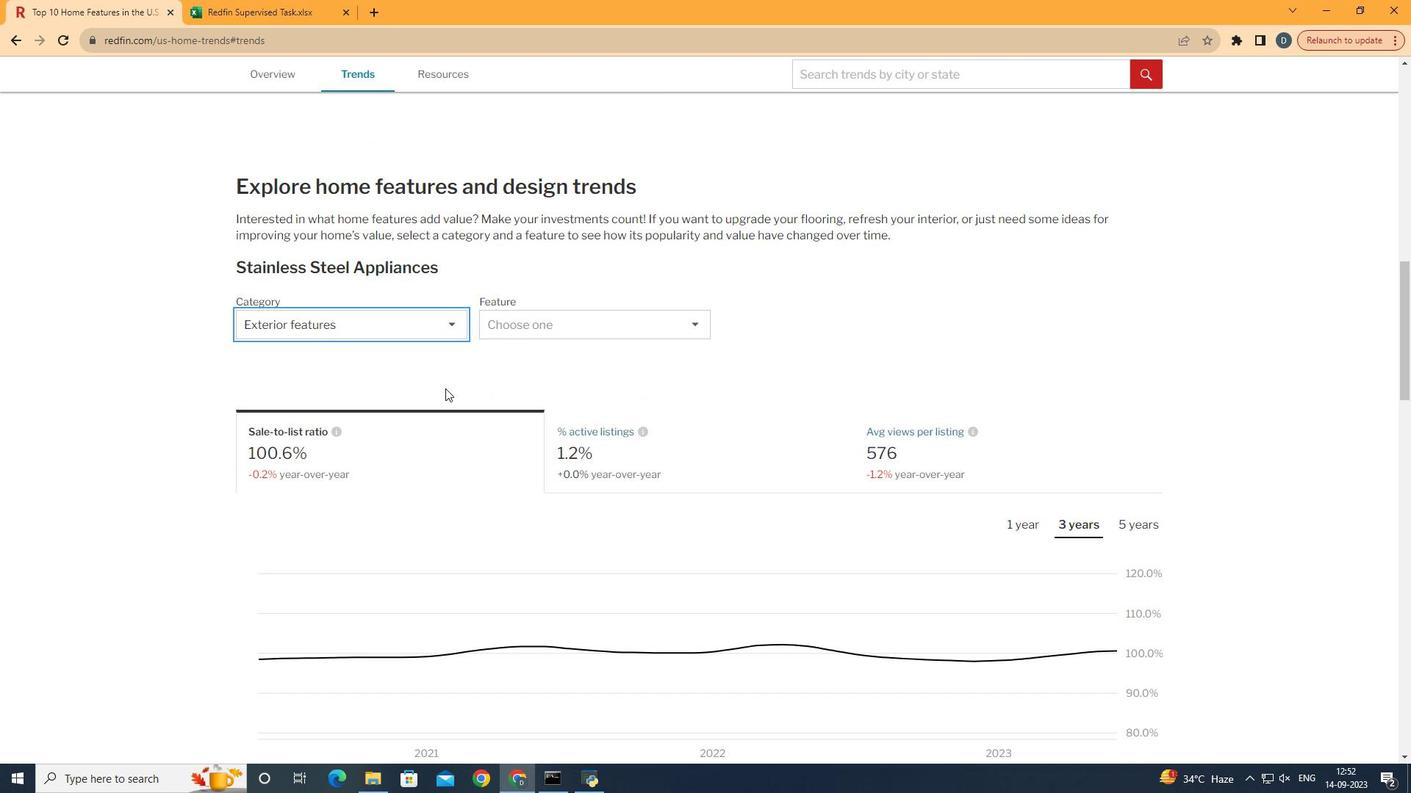 
Action: Mouse moved to (542, 329)
Screenshot: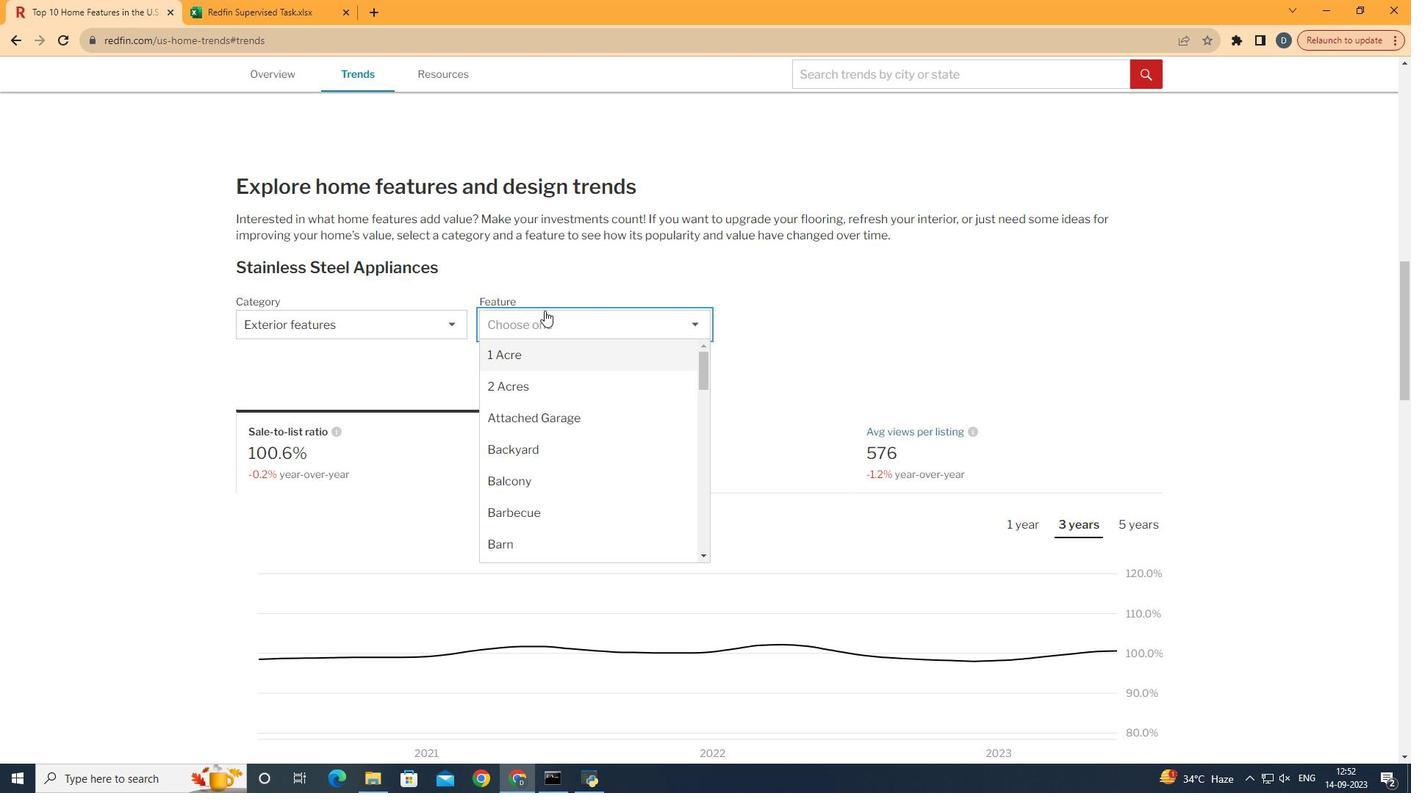 
Action: Mouse pressed left at (542, 329)
Screenshot: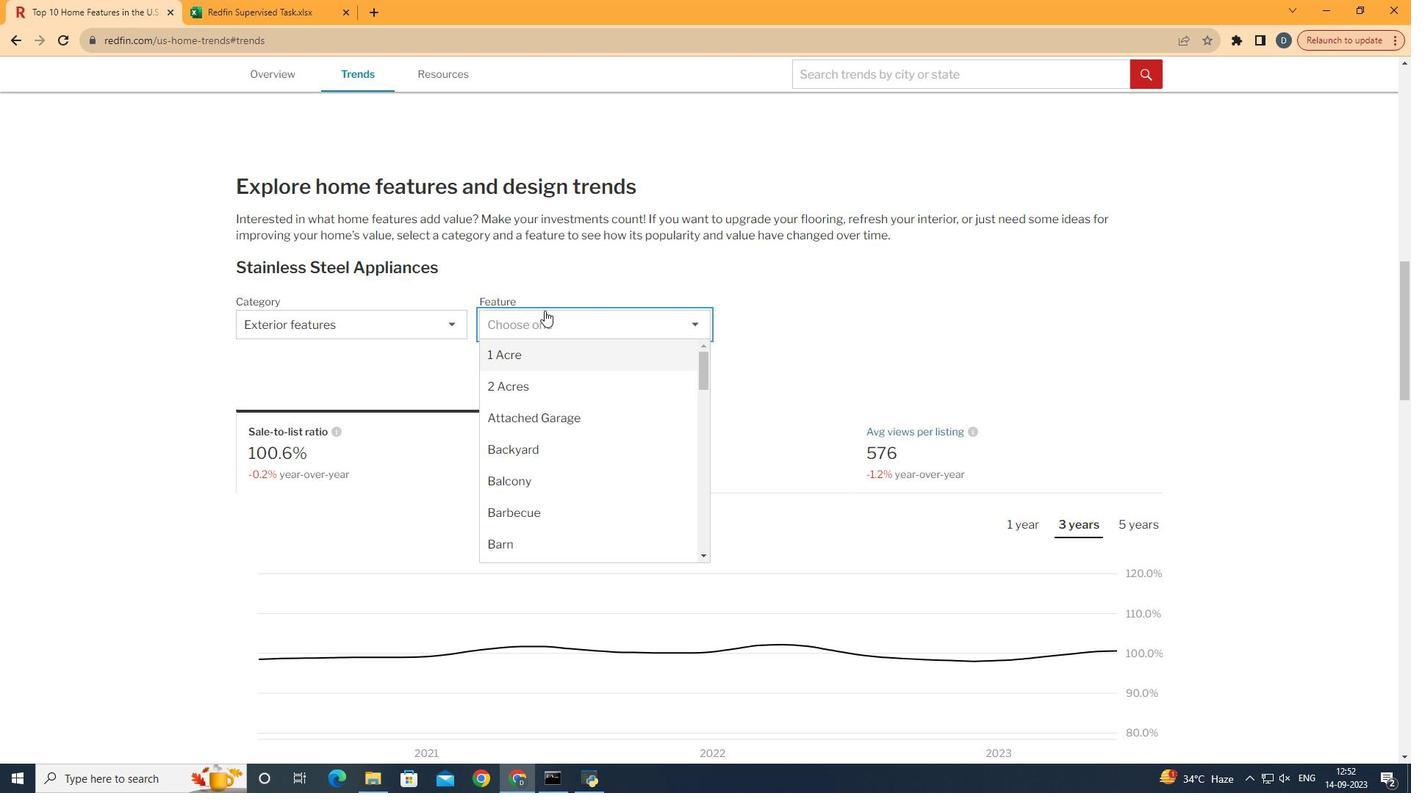 
Action: Mouse moved to (569, 492)
Screenshot: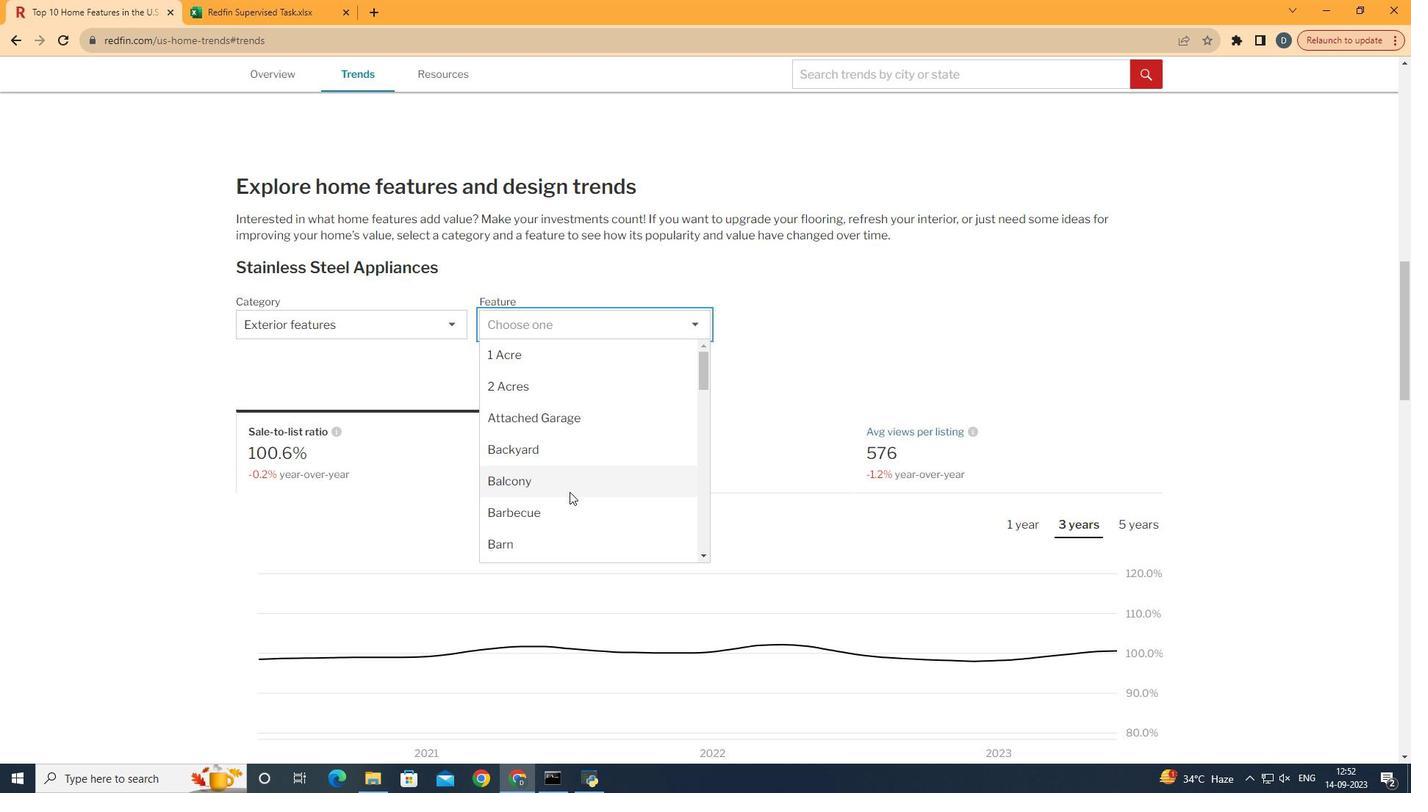 
Action: Mouse pressed left at (569, 492)
Screenshot: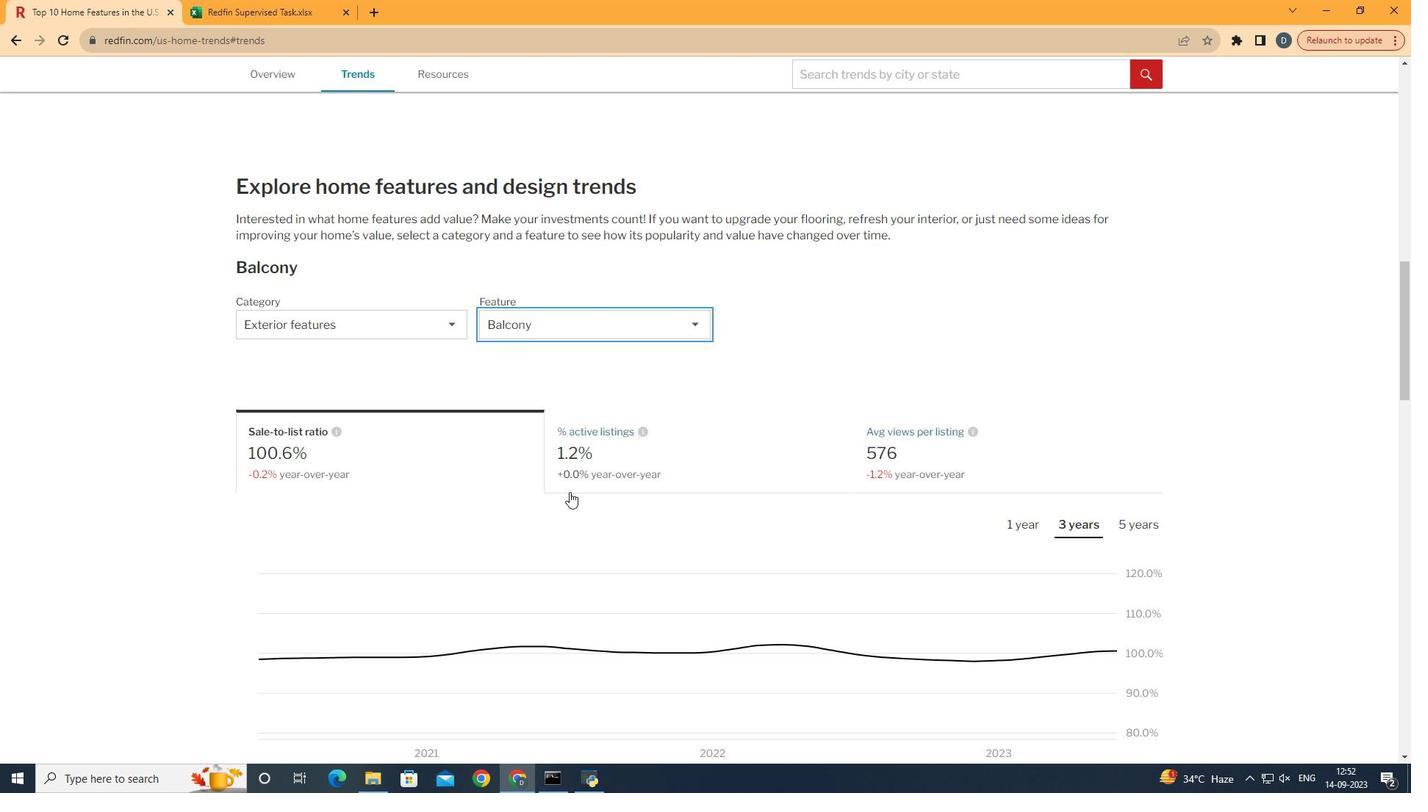
Action: Mouse moved to (783, 374)
Screenshot: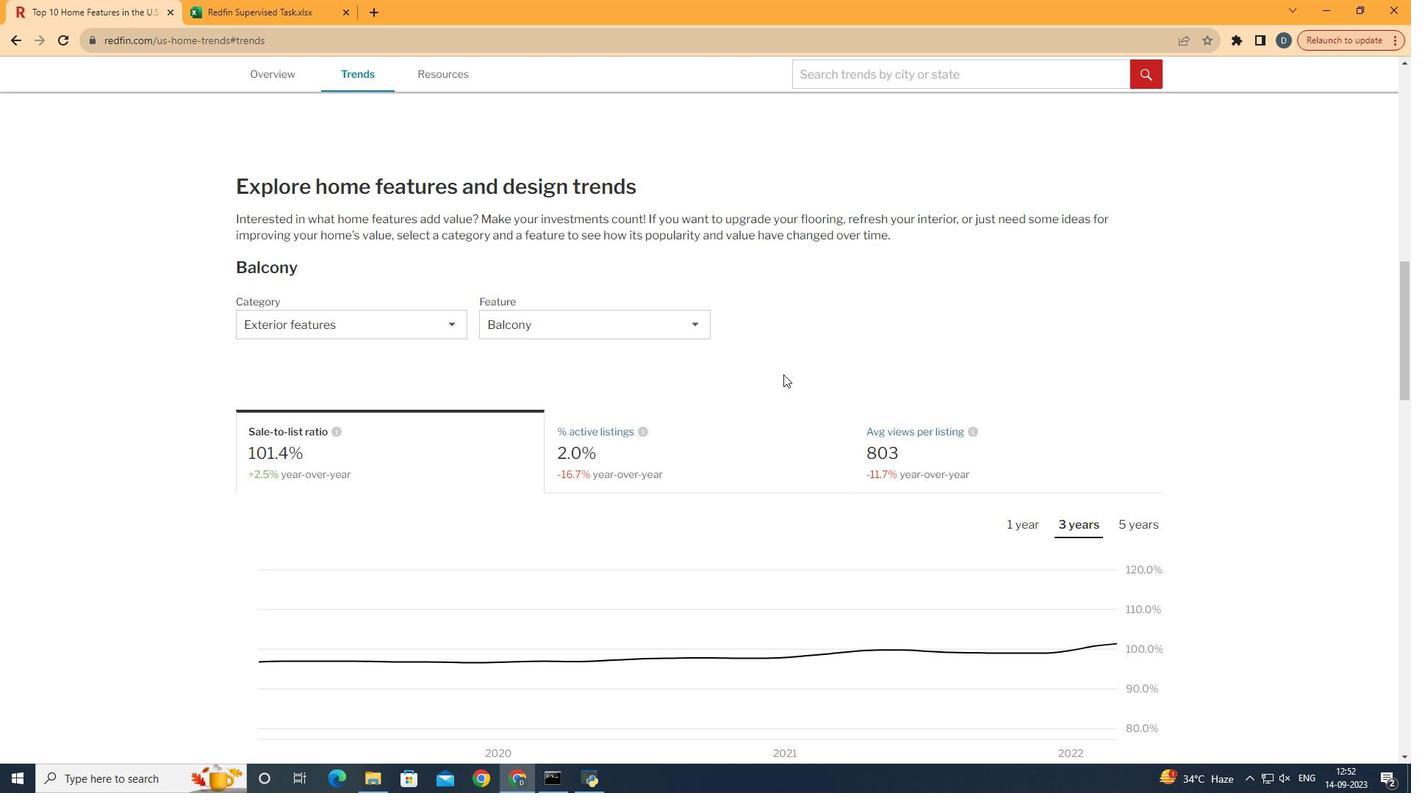 
Action: Mouse pressed left at (783, 374)
Screenshot: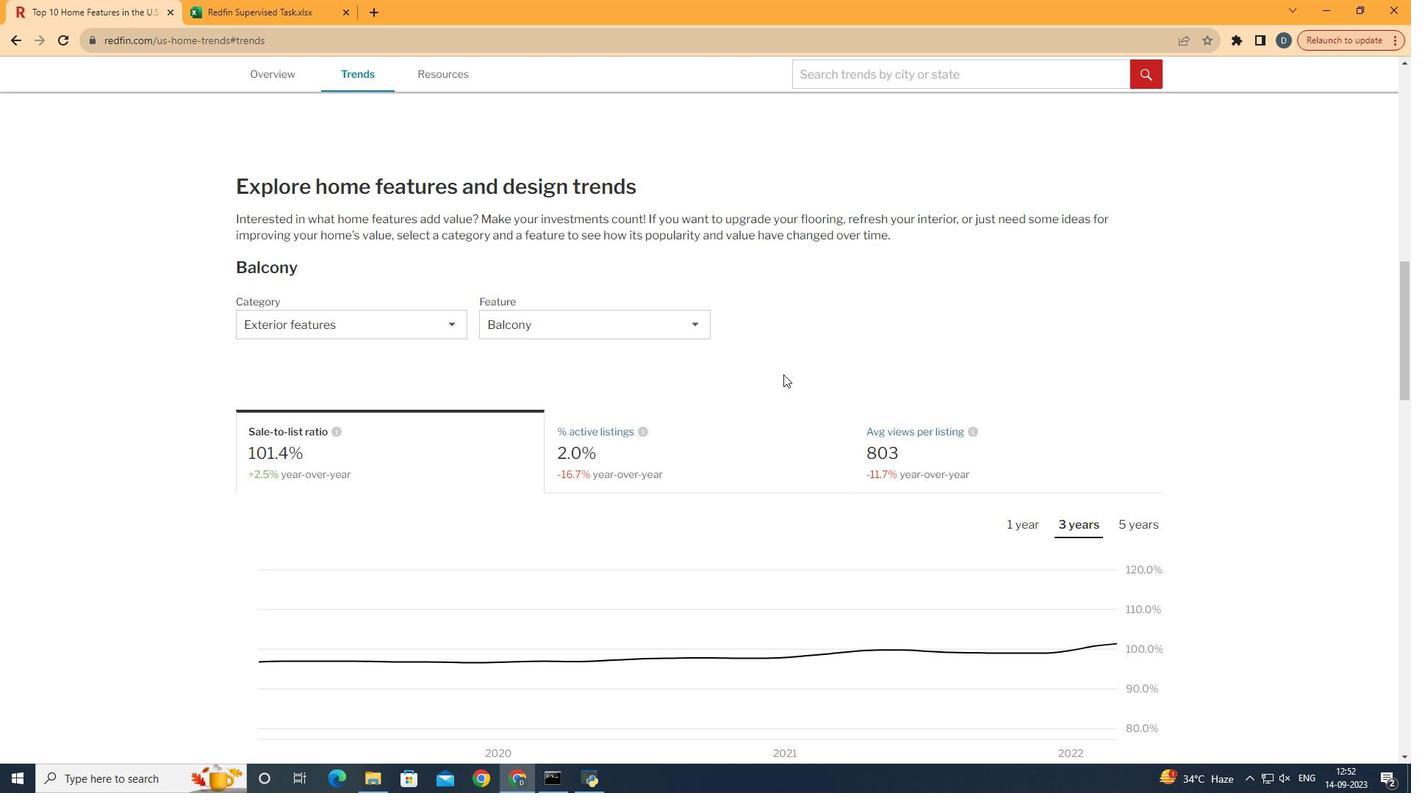 
Action: Mouse moved to (693, 469)
Screenshot: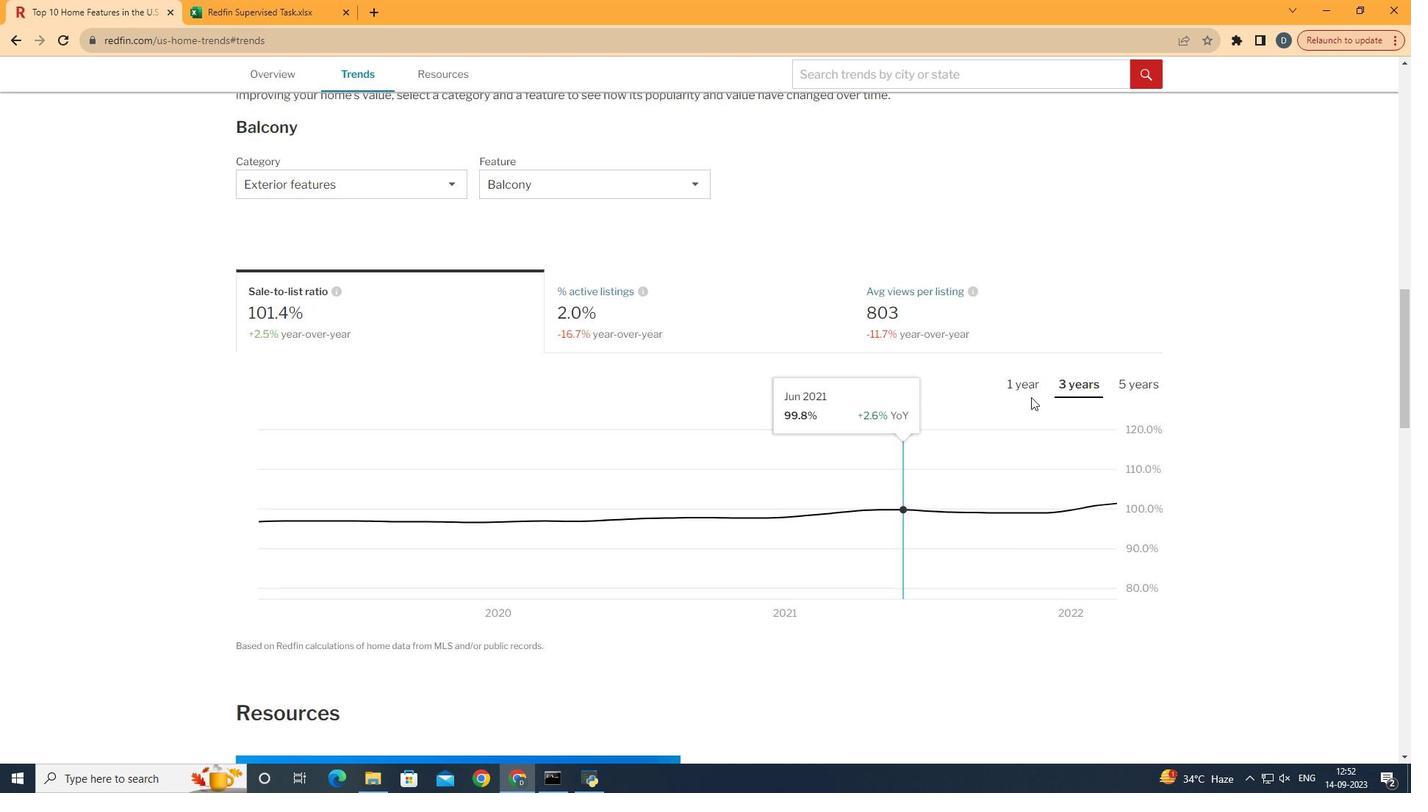 
Action: Mouse scrolled (693, 468) with delta (0, 0)
Screenshot: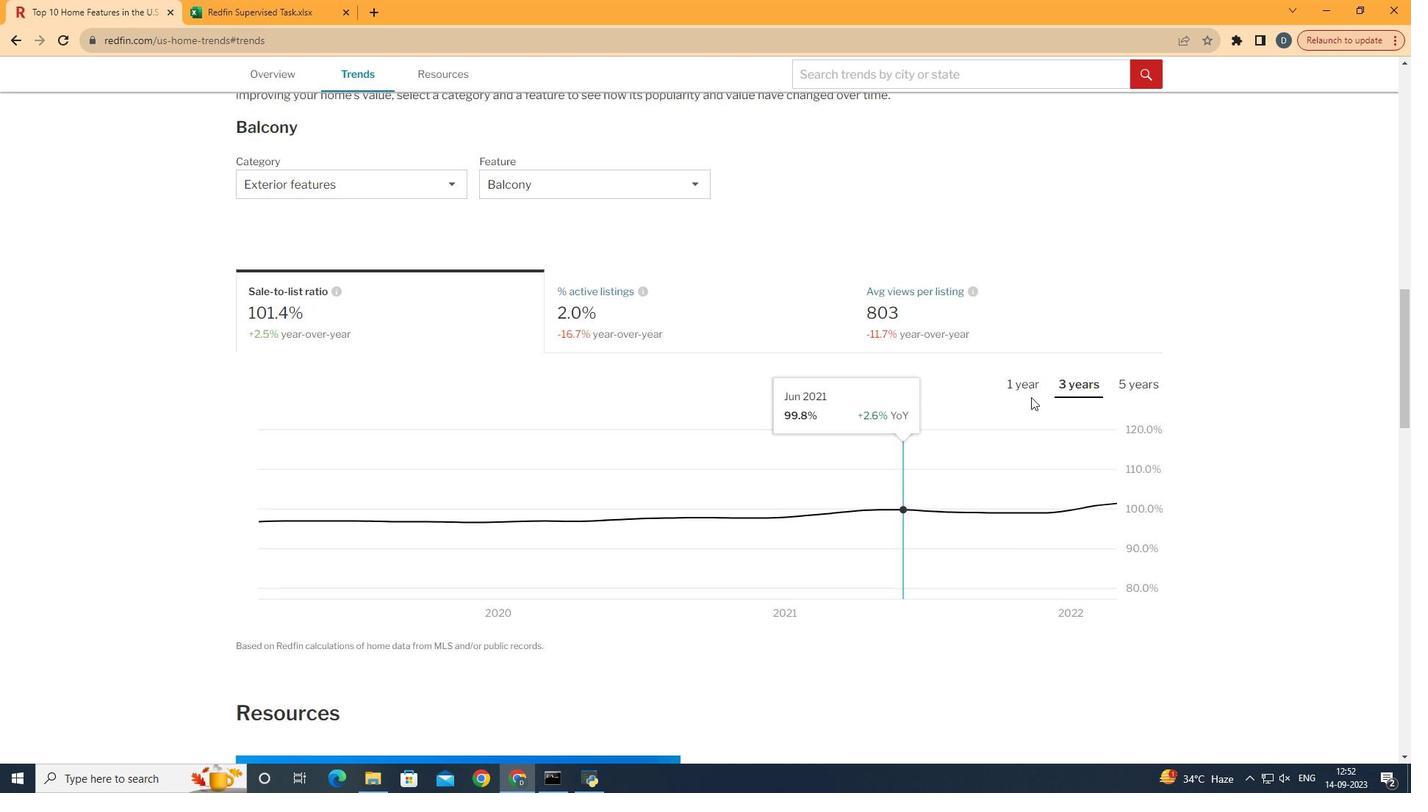 
Action: Mouse moved to (748, 485)
Screenshot: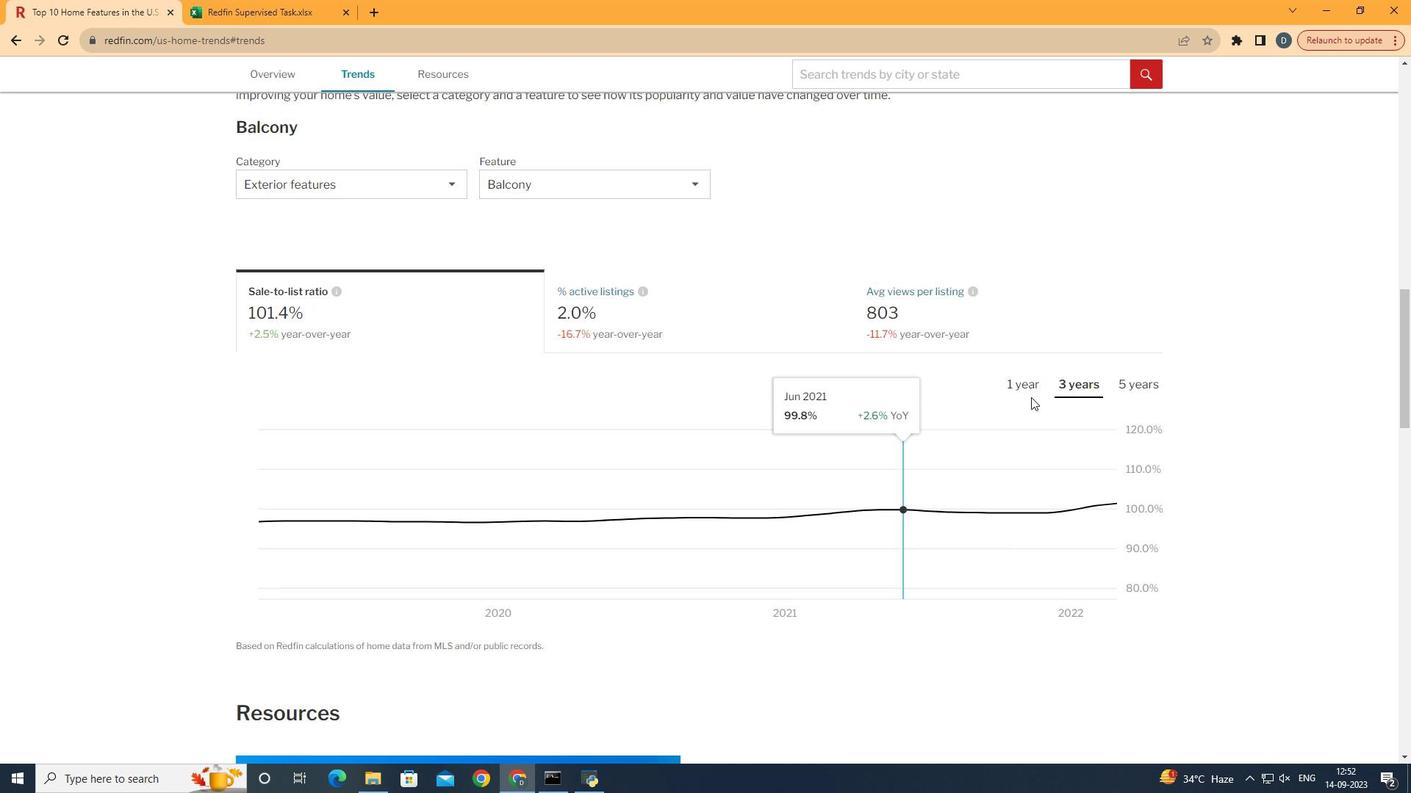 
Action: Mouse scrolled (748, 484) with delta (0, 0)
Screenshot: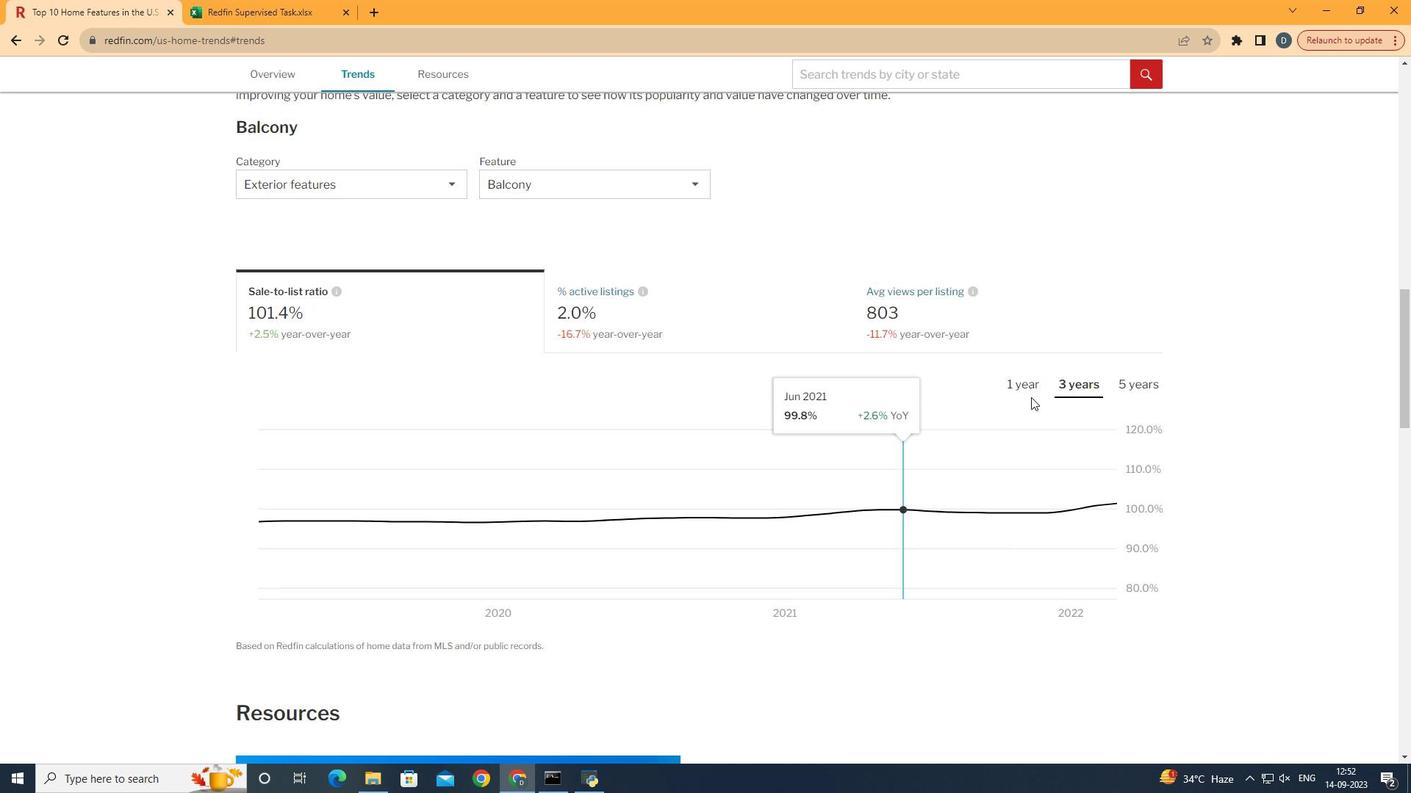 
Action: Mouse moved to (1068, 382)
Screenshot: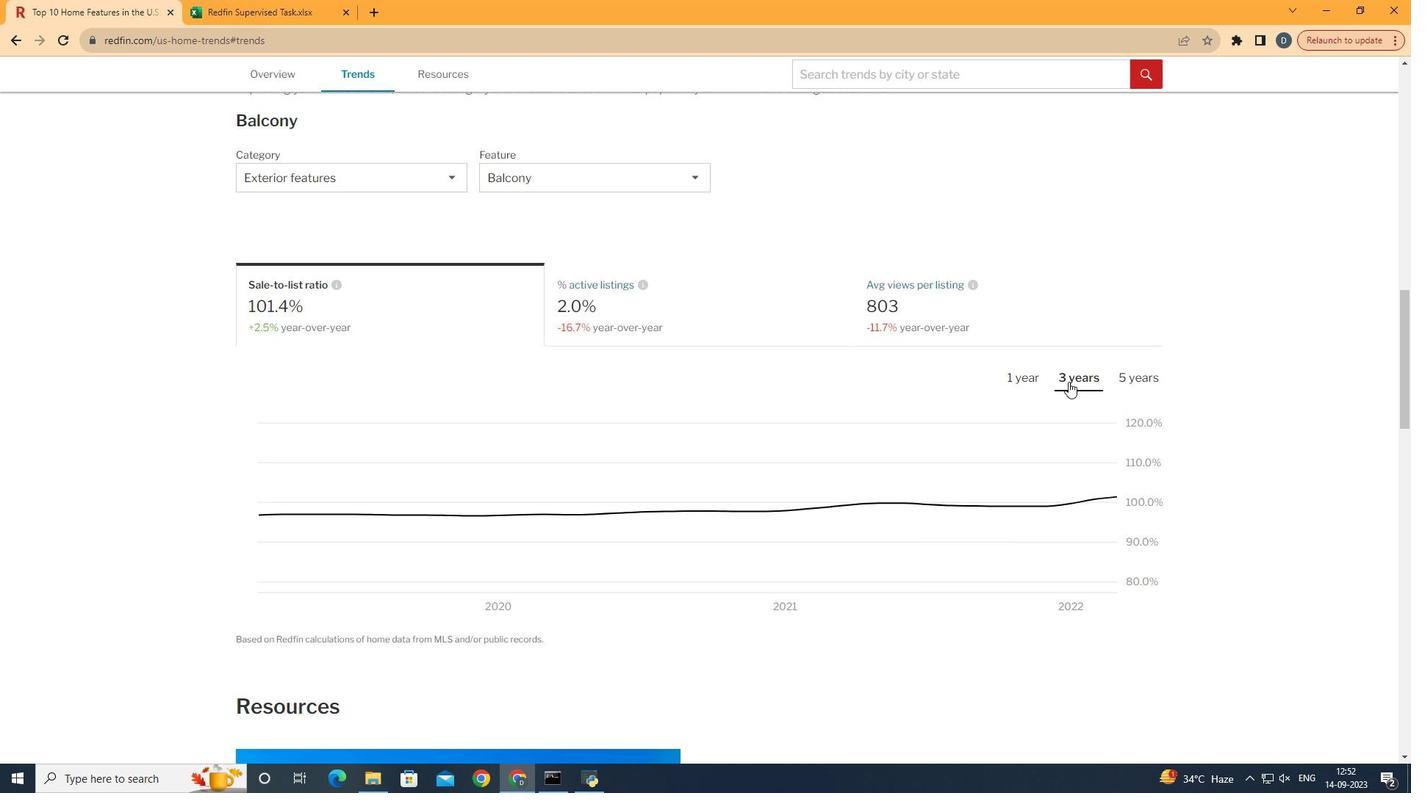 
Action: Mouse pressed left at (1068, 382)
Screenshot: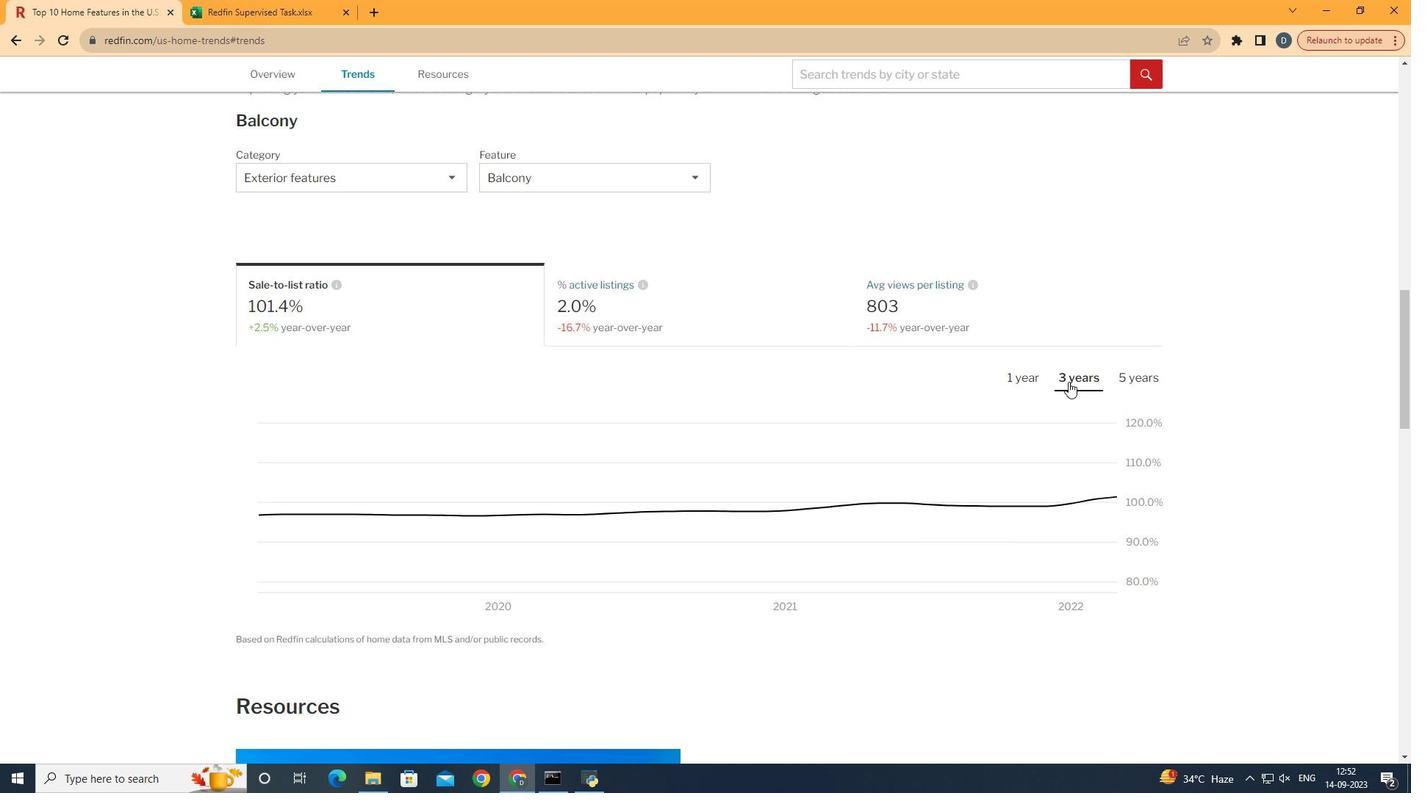 
